 Task: 2. Networking: Reference :- Search for professionals in your industry and send connection requests with personalized messages. Join relevant LinkedIn groups and actively participate in discussions by sharing valuable insights or asking thoughtful questions. Reach out to professionals in your network and schedule informational interviews to expand your connections and gain industry insights.
Action: Mouse moved to (316, 71)
Screenshot: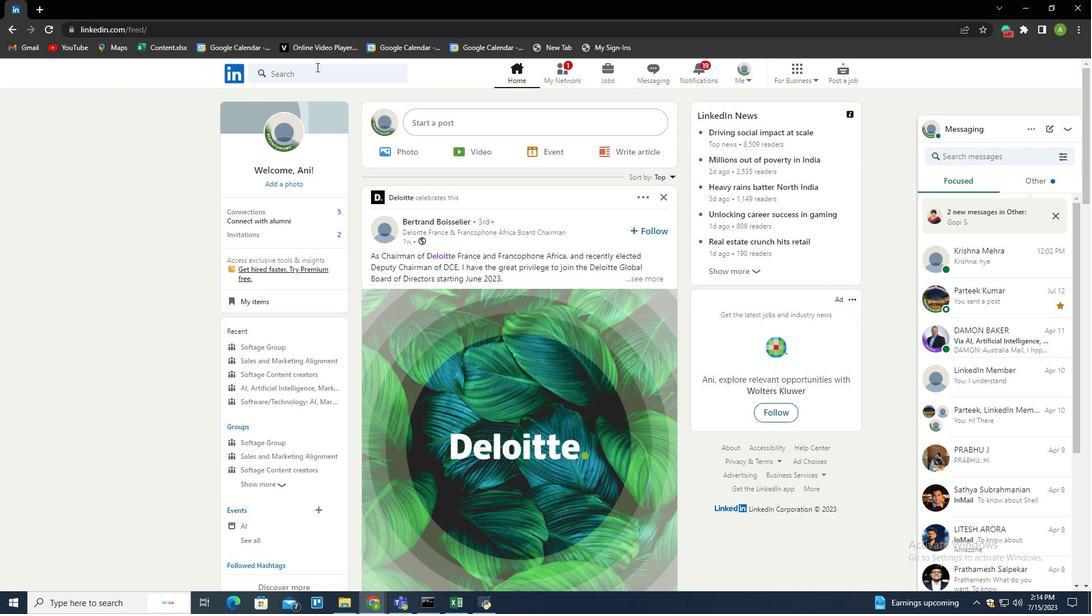 
Action: Mouse pressed left at (316, 71)
Screenshot: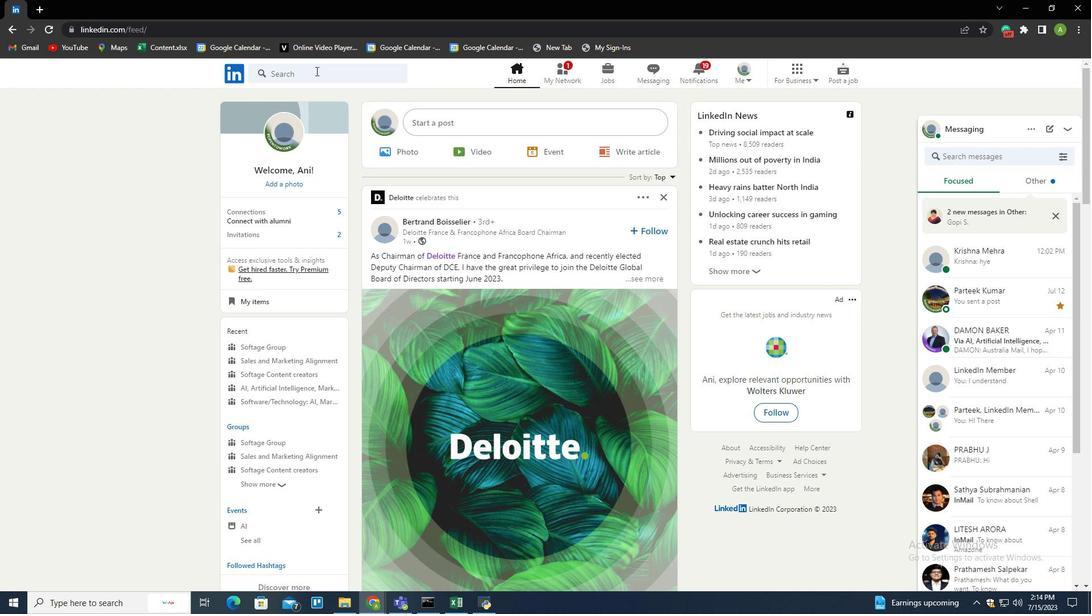 
Action: Mouse moved to (369, 126)
Screenshot: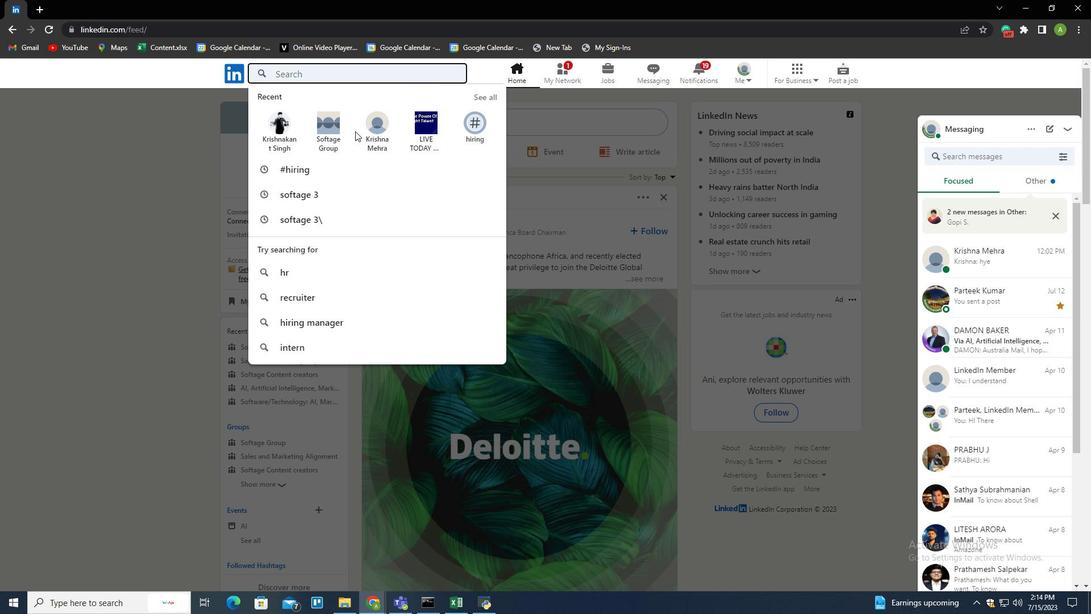 
Action: Mouse pressed left at (369, 126)
Screenshot: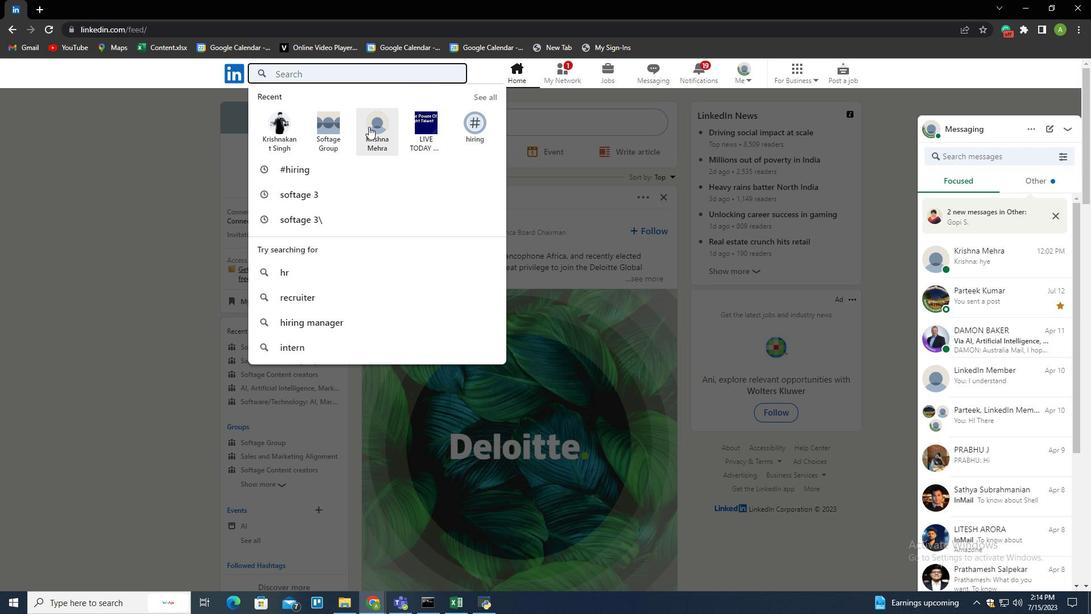 
Action: Mouse moved to (389, 317)
Screenshot: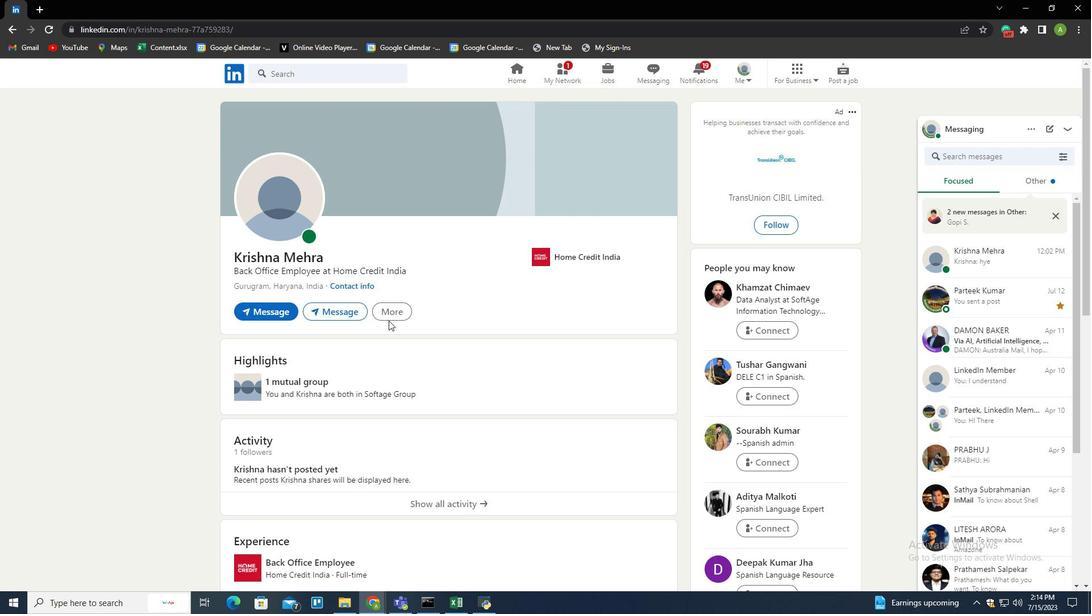 
Action: Mouse pressed left at (389, 317)
Screenshot: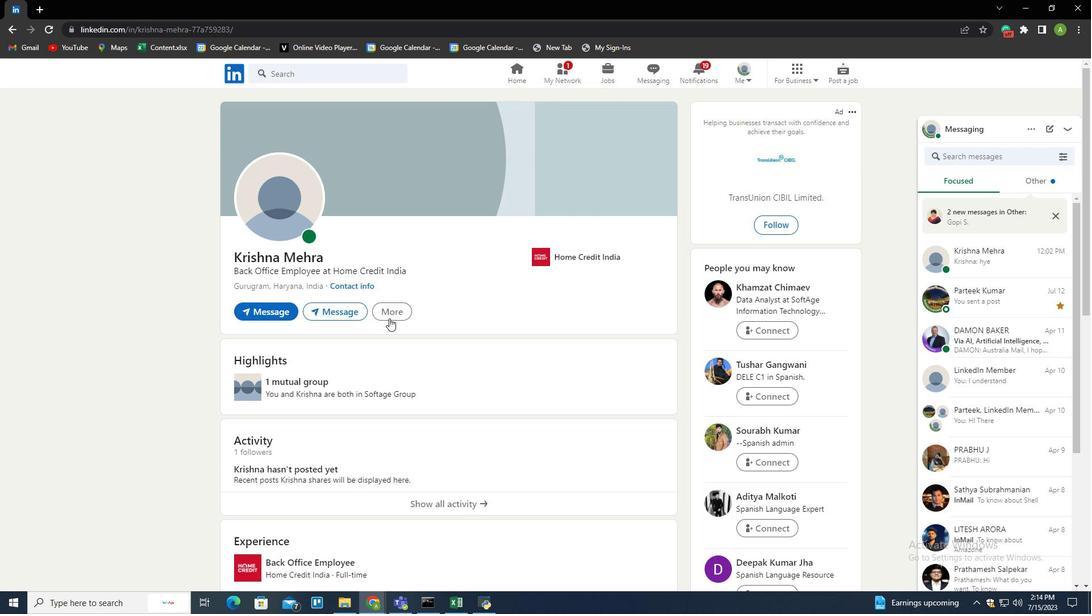 
Action: Mouse moved to (394, 309)
Screenshot: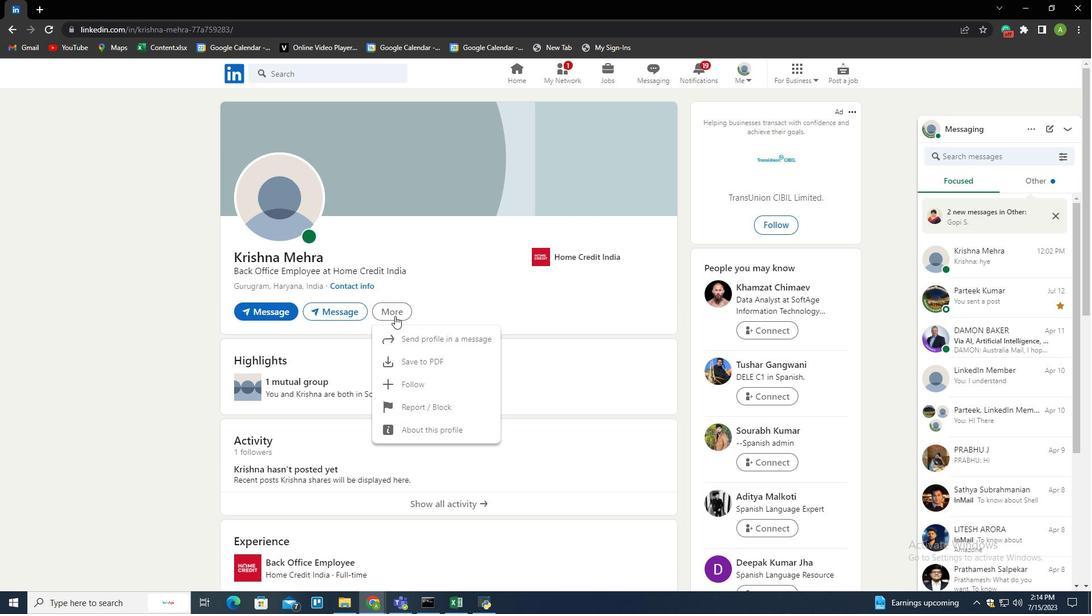 
Action: Mouse pressed left at (394, 309)
Screenshot: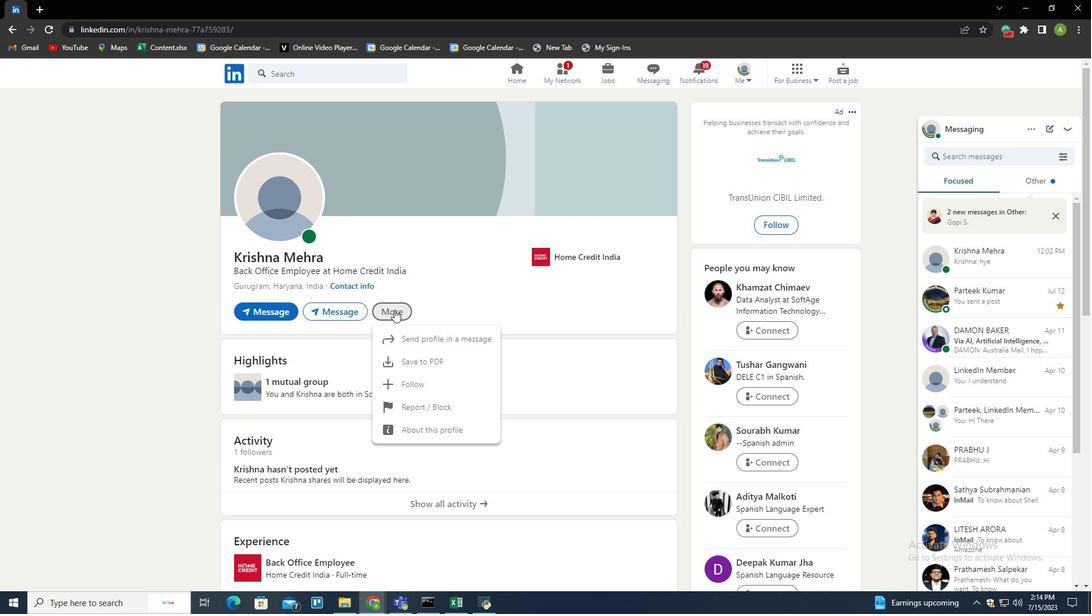 
Action: Mouse pressed left at (394, 309)
Screenshot: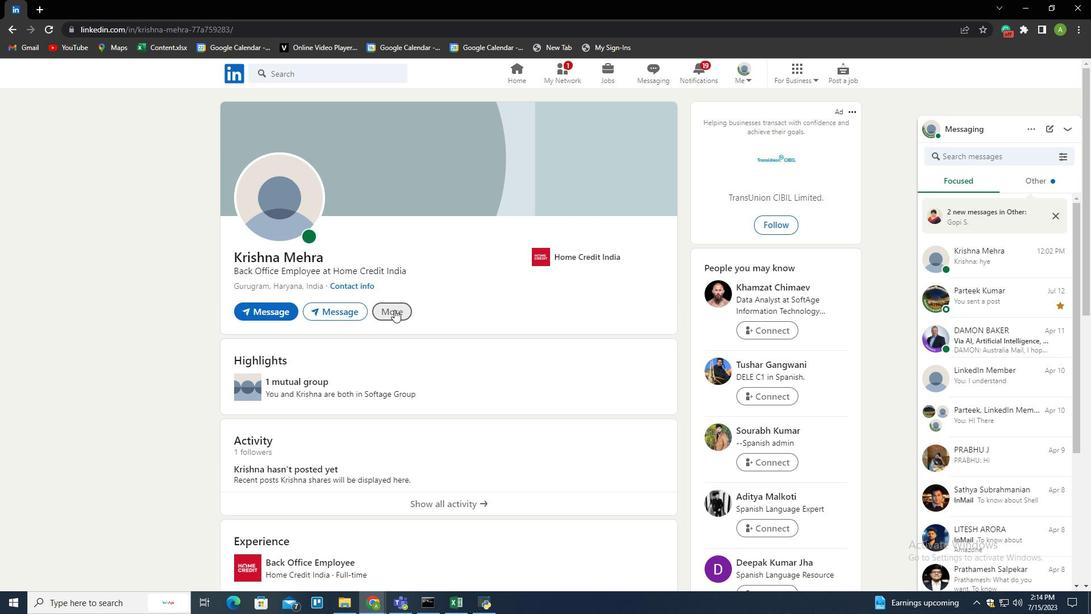 
Action: Mouse moved to (396, 387)
Screenshot: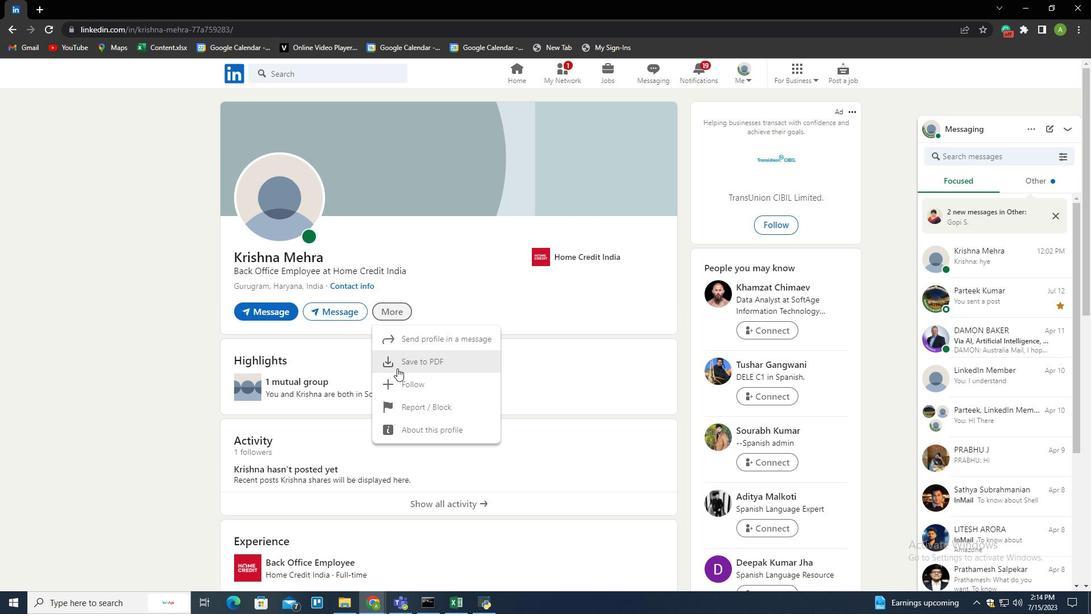 
Action: Mouse pressed left at (396, 387)
Screenshot: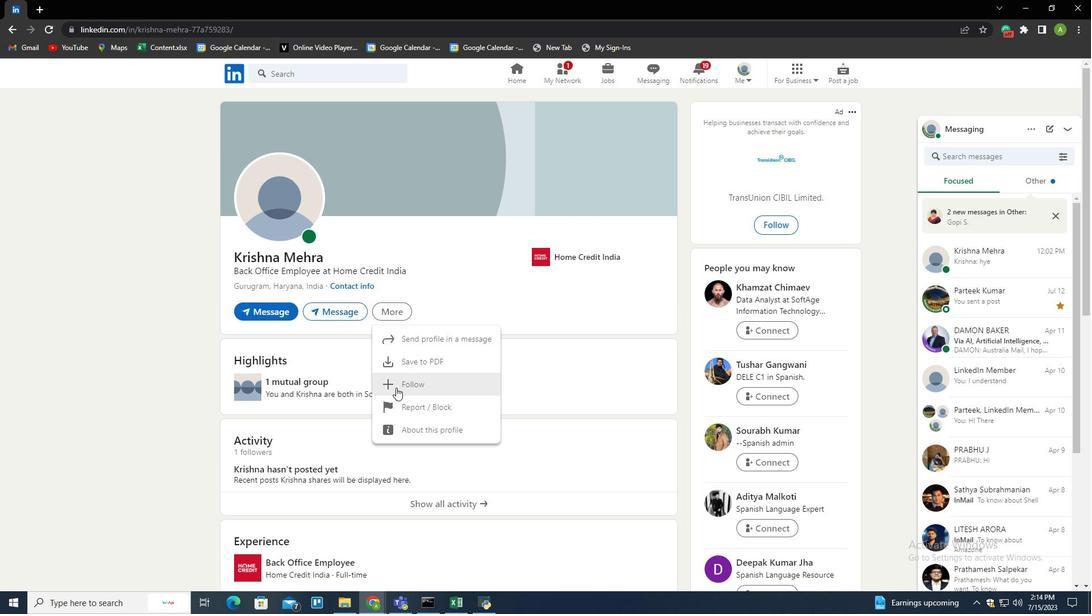 
Action: Mouse moved to (334, 316)
Screenshot: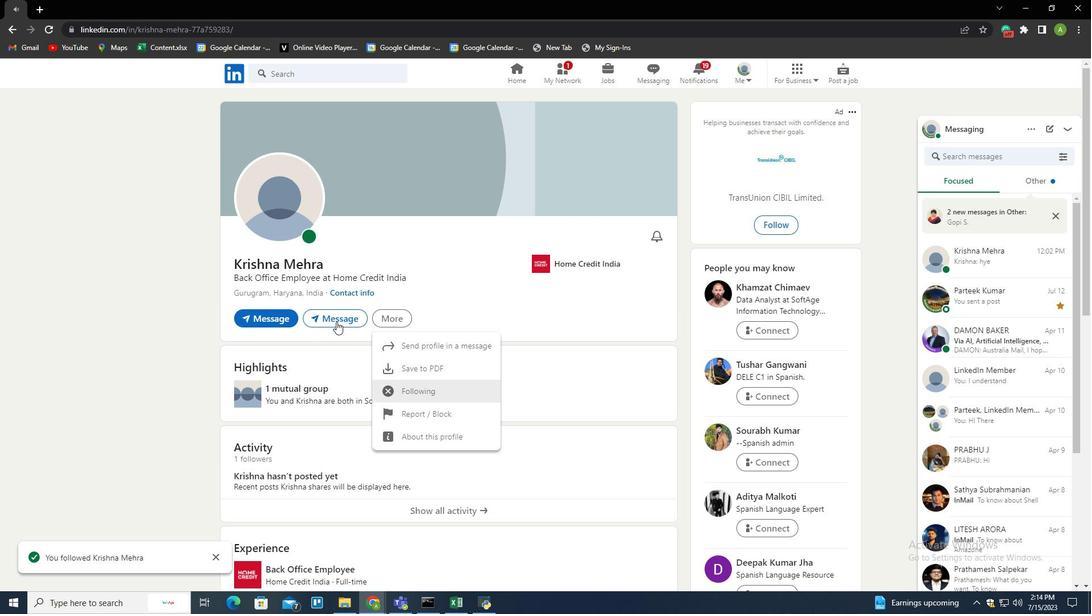 
Action: Mouse pressed left at (334, 316)
Screenshot: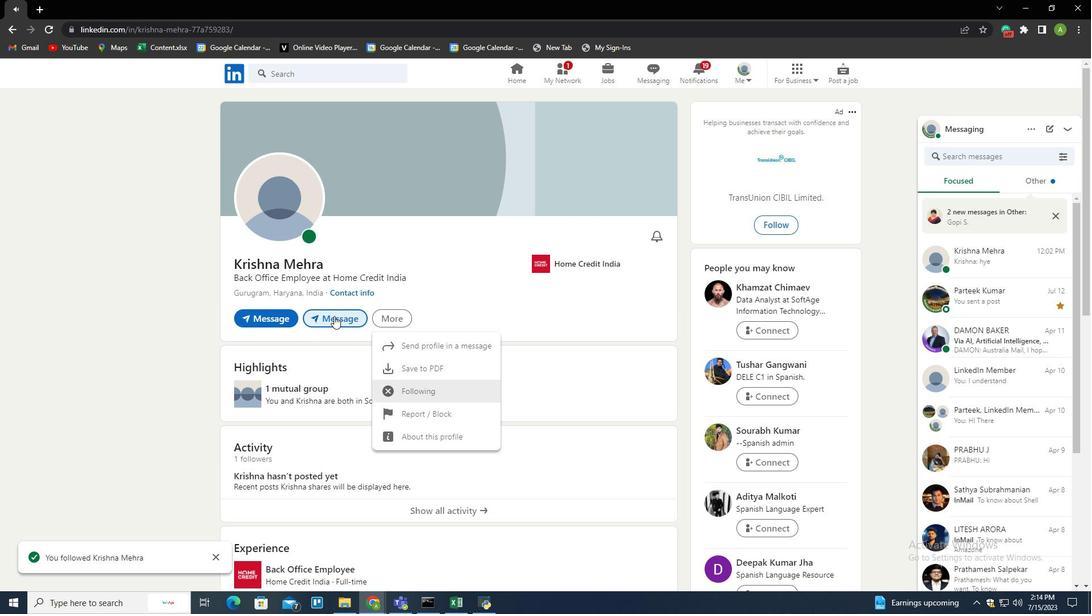 
Action: Mouse moved to (876, 372)
Screenshot: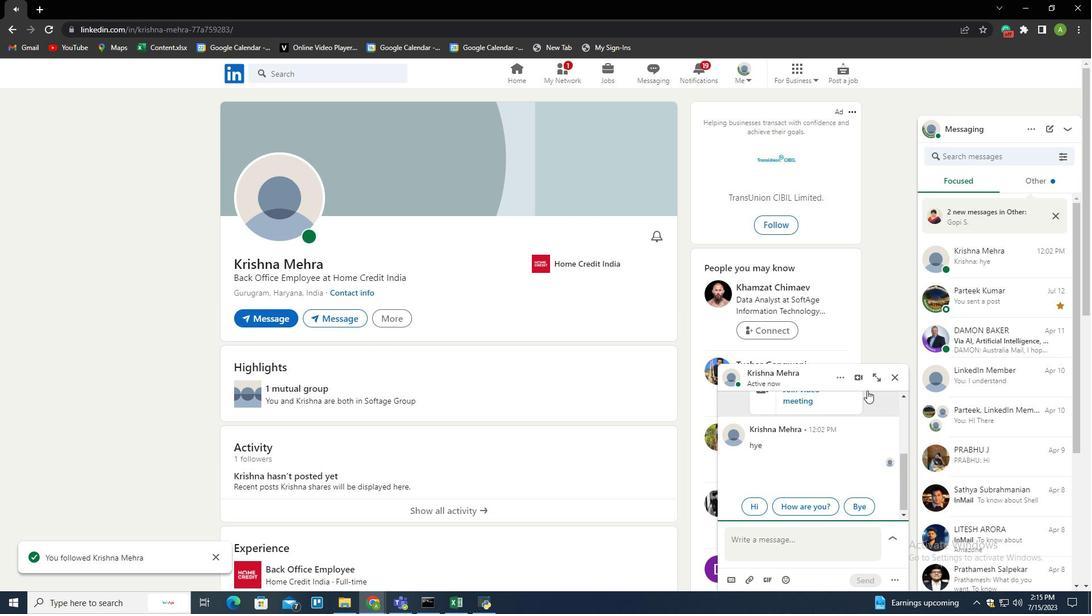 
Action: Mouse pressed left at (876, 372)
Screenshot: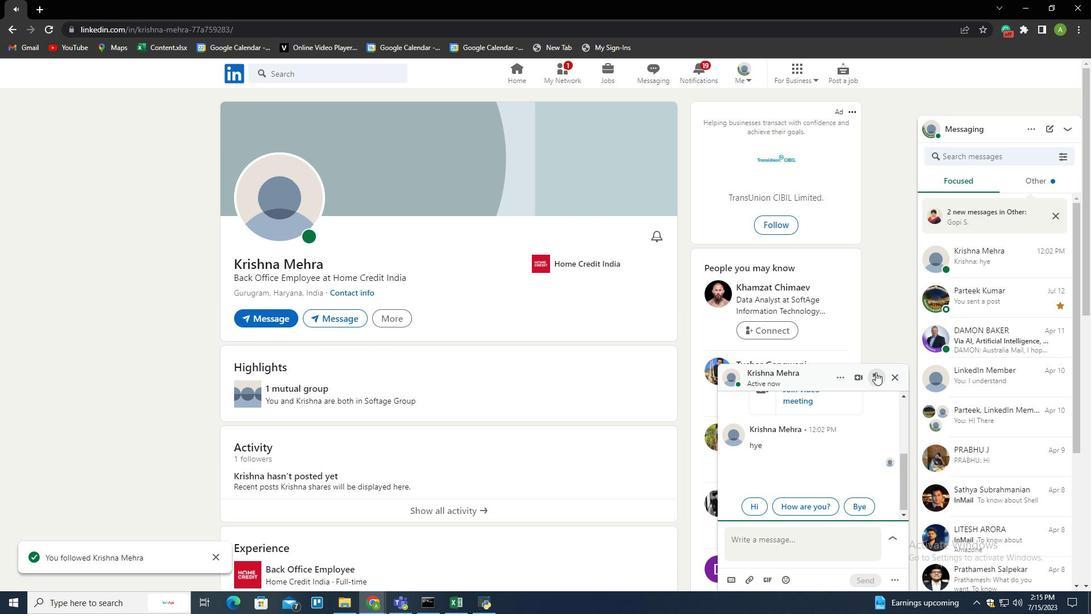 
Action: Mouse moved to (669, 522)
Screenshot: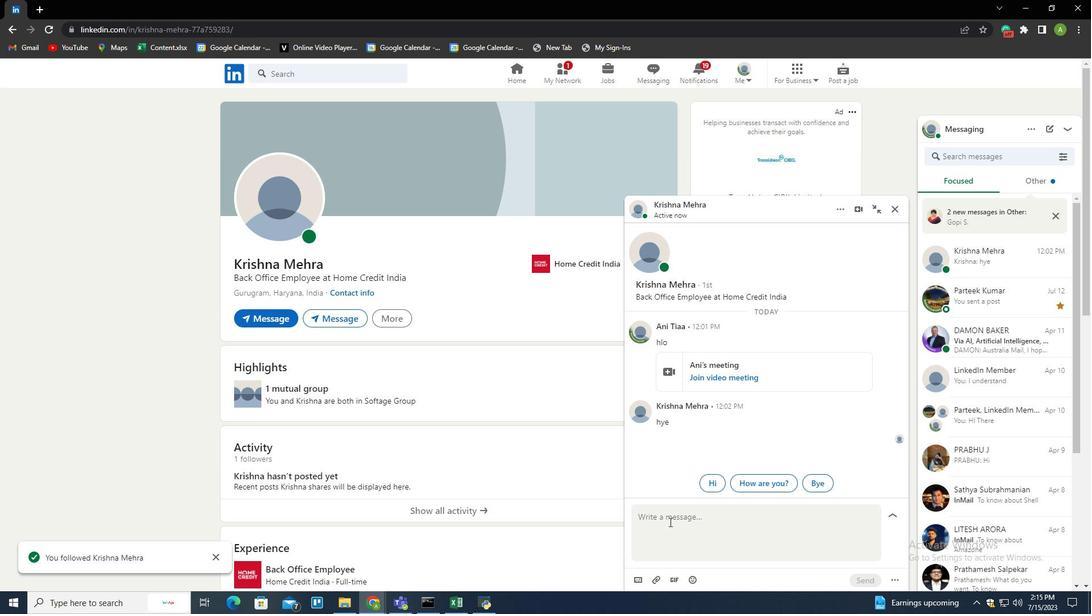 
Action: Mouse pressed left at (669, 522)
Screenshot: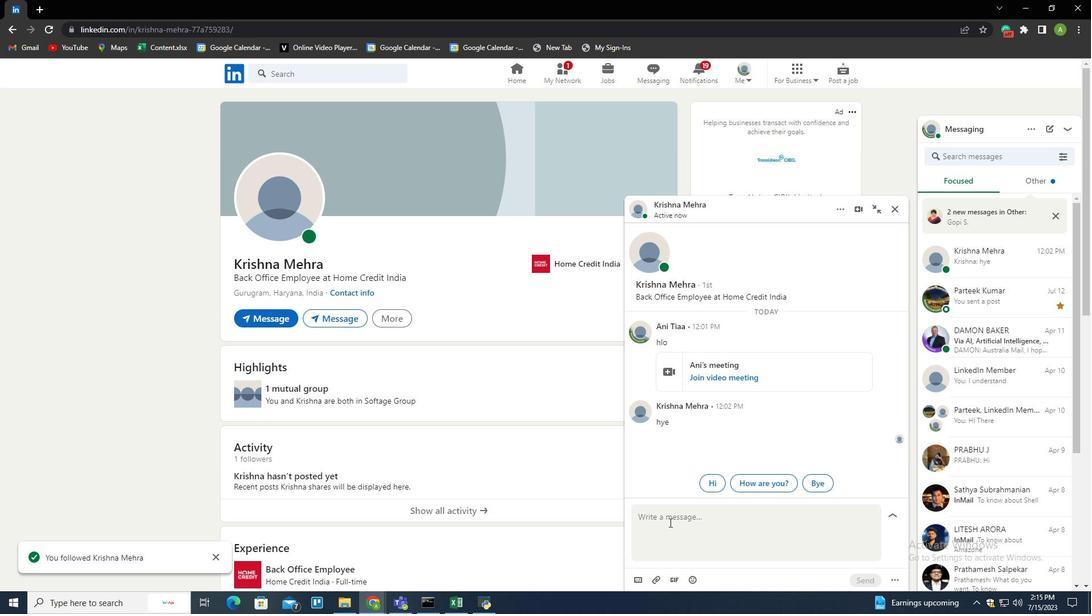 
Action: Mouse moved to (595, 470)
Screenshot: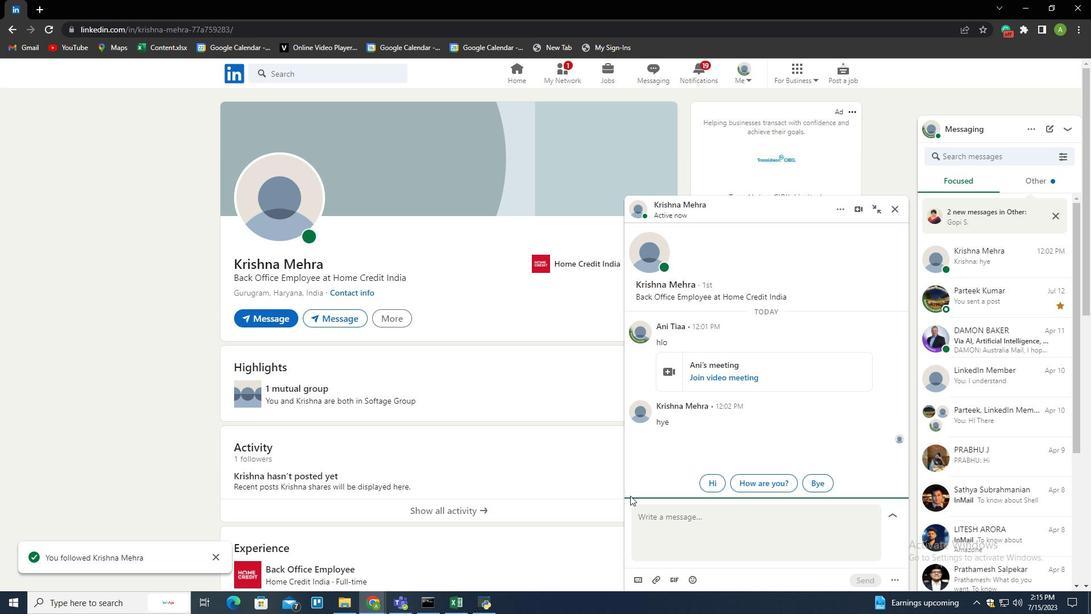 
Action: Key pressed <Key.shift>Hi
Screenshot: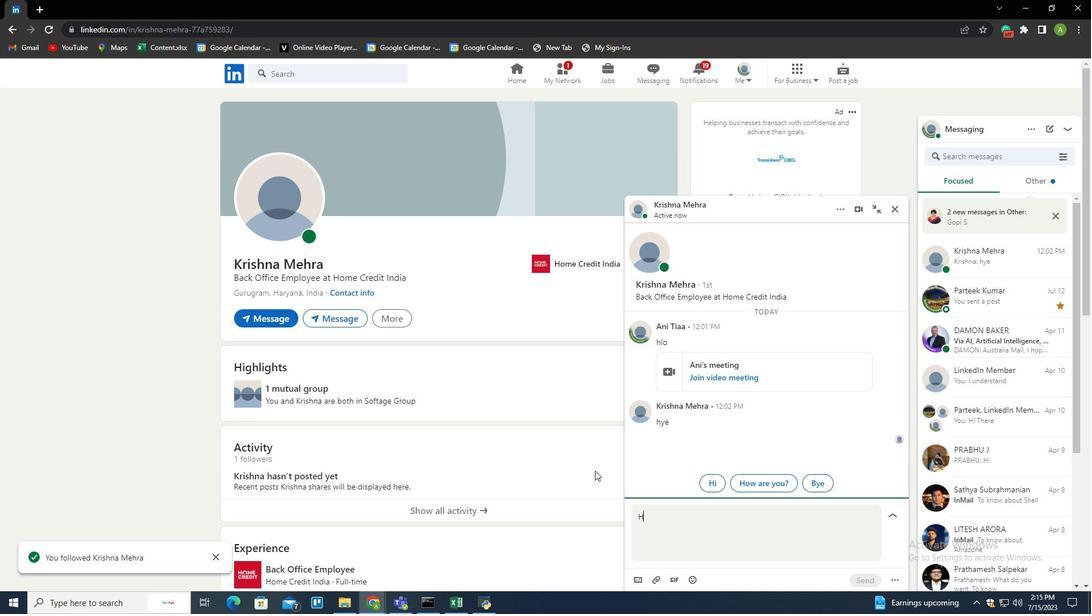 
Action: Mouse moved to (594, 470)
Screenshot: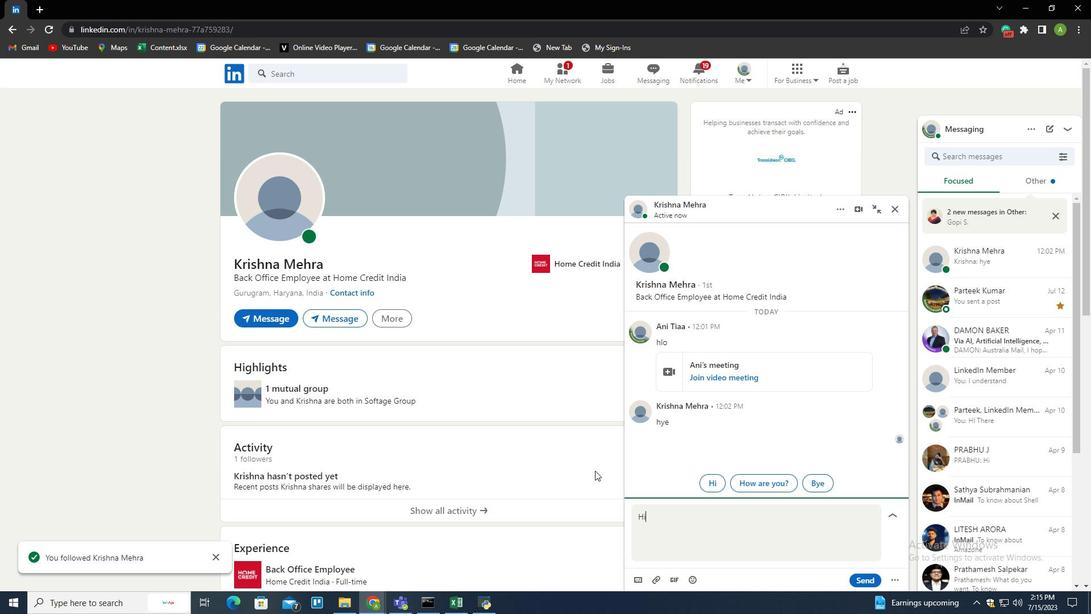 
Action: Key pressed ,<Key.enter>i<Key.space><Key.backspace><Key.backspace><Key.shift>I<Key.space>see<Key.space>your<Key.space><Key.shift>Profile<Key.space>you<Key.space>are<Key.space>working<Key.space>
Screenshot: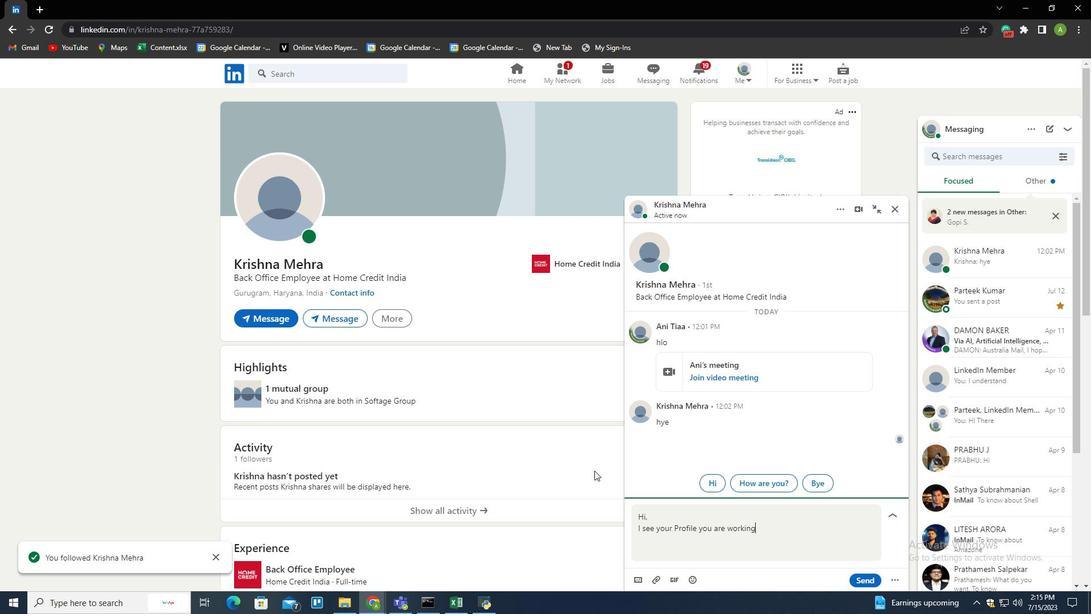 
Action: Mouse moved to (594, 470)
Screenshot: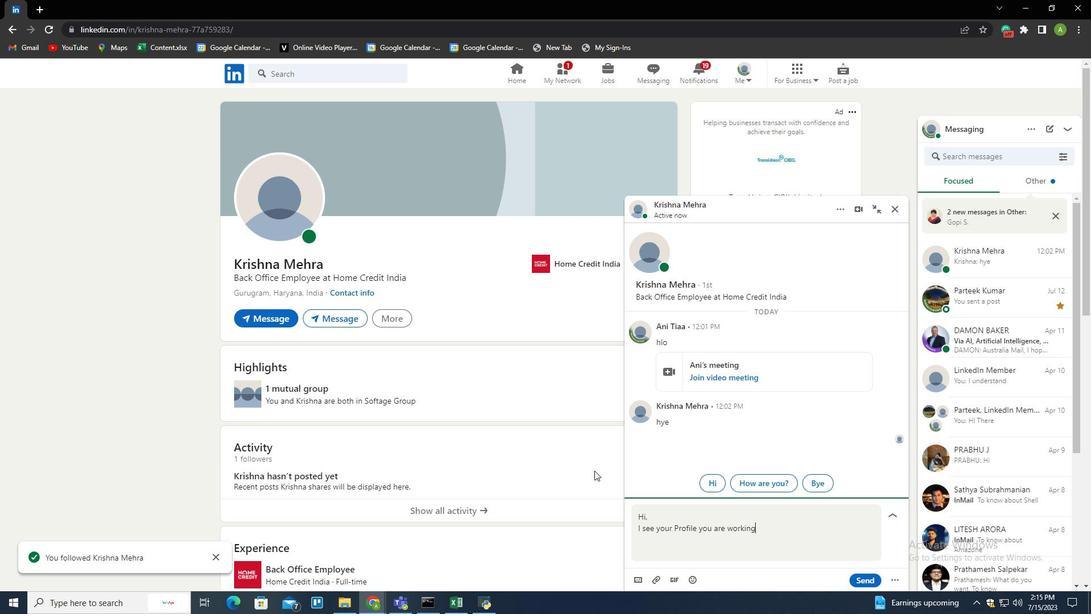 
Action: Key pressed in<Key.space>same<Key.space>industry<Key.space>so<Key.space>i<Key.space>reconn<Key.backspace><Key.backspace><Key.backspace><Key.backspace><Key.backspace><Key.backspace><Key.backspace><Key.backspace><Key.shift>I<Key.space>connect<Key.space>to<Key.space>you<Key.space>this<Key.space>profile<Key.space>for<Key.space>some<Key.space>more<Key.space>refe<Key.backspace>erence<Key.space>for<Key.space>sales<Key.space>and<Key.space>marketing<Key.space>joi<Key.backspace>bs.
Screenshot: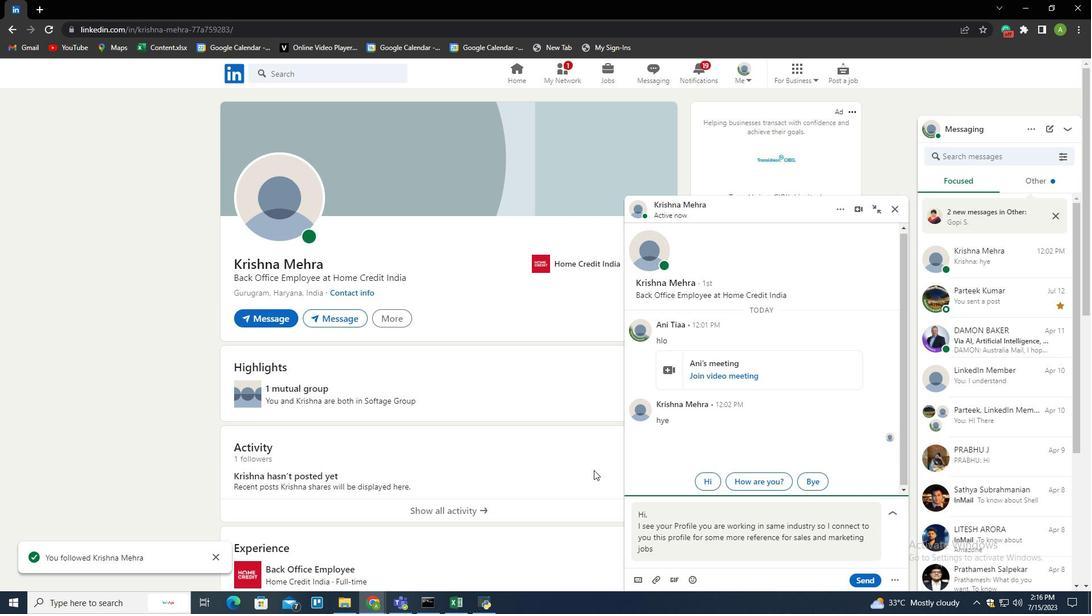 
Action: Mouse moved to (865, 578)
Screenshot: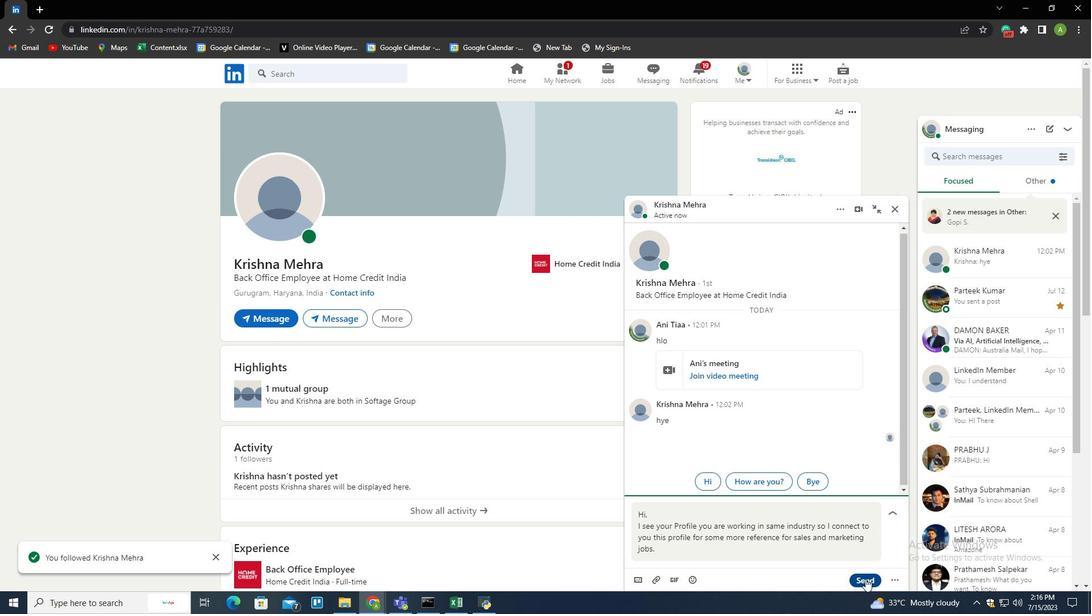 
Action: Mouse pressed left at (865, 578)
Screenshot: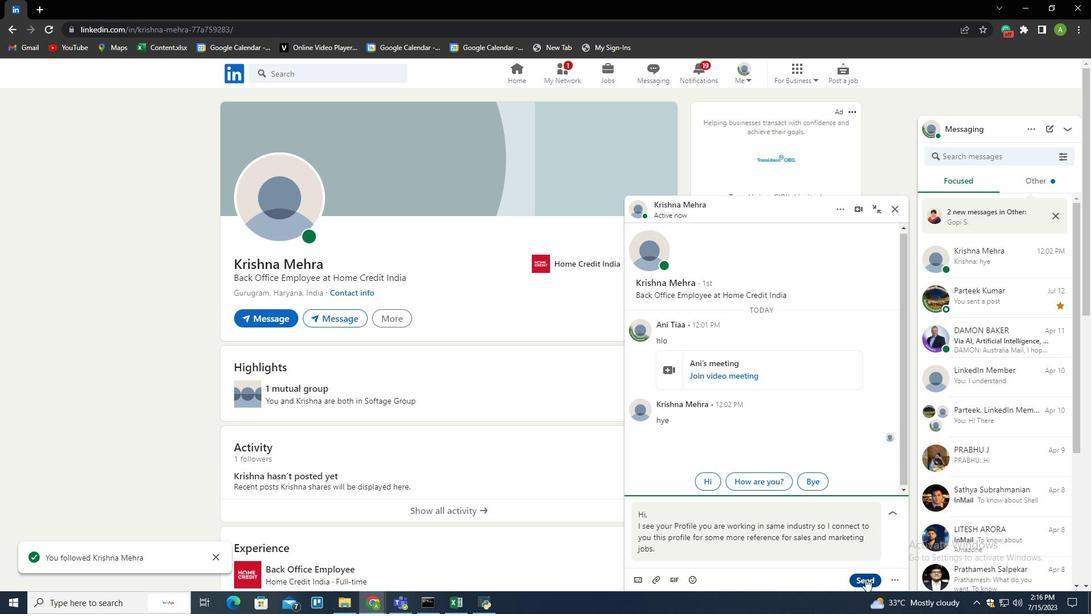 
Action: Mouse moved to (895, 212)
Screenshot: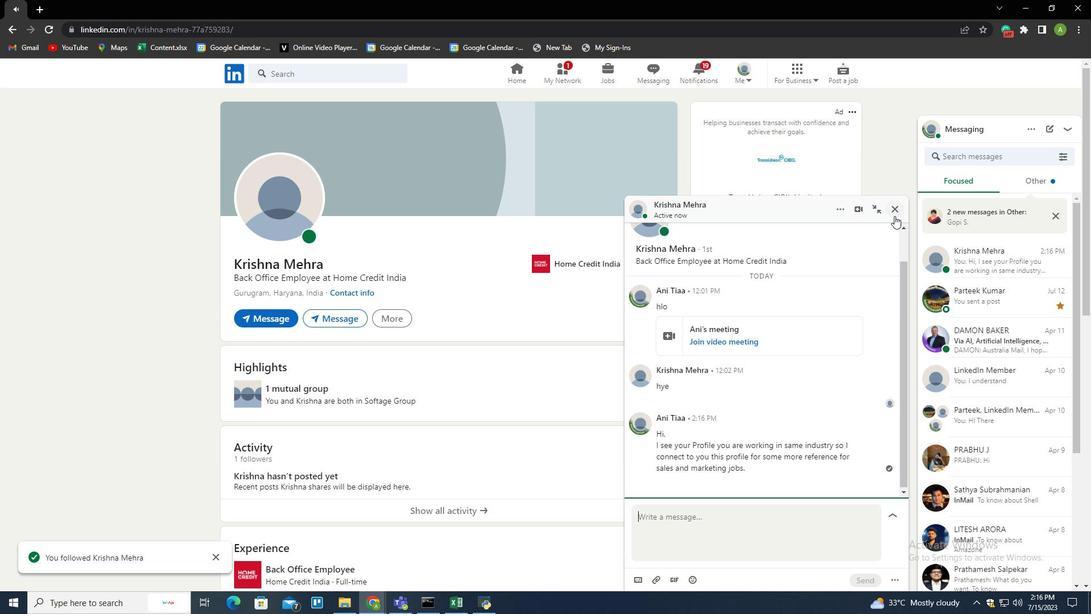 
Action: Mouse pressed left at (895, 212)
Screenshot: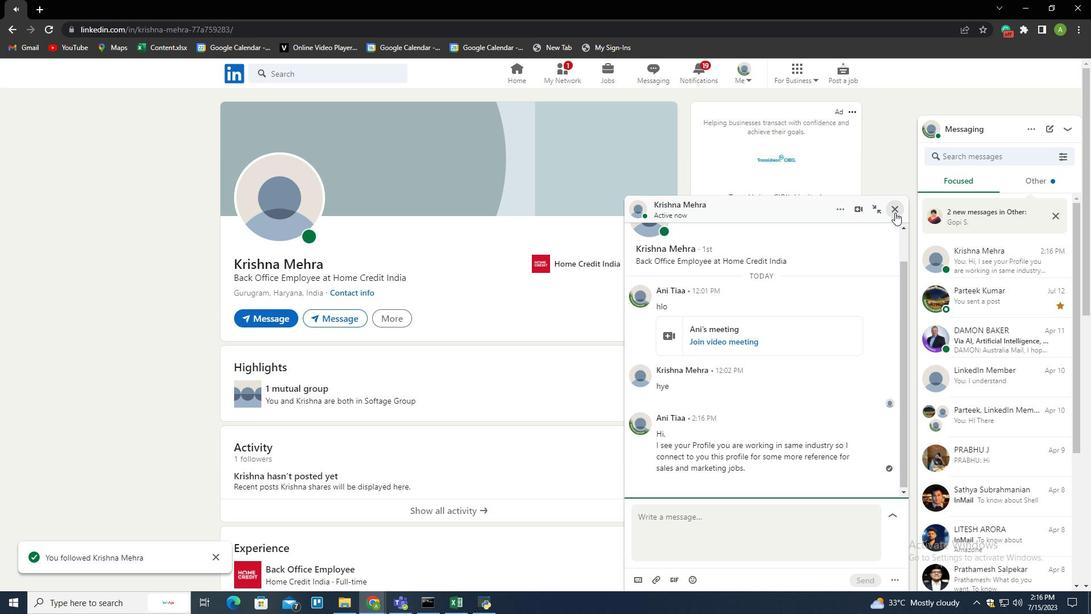 
Action: Mouse moved to (395, 68)
Screenshot: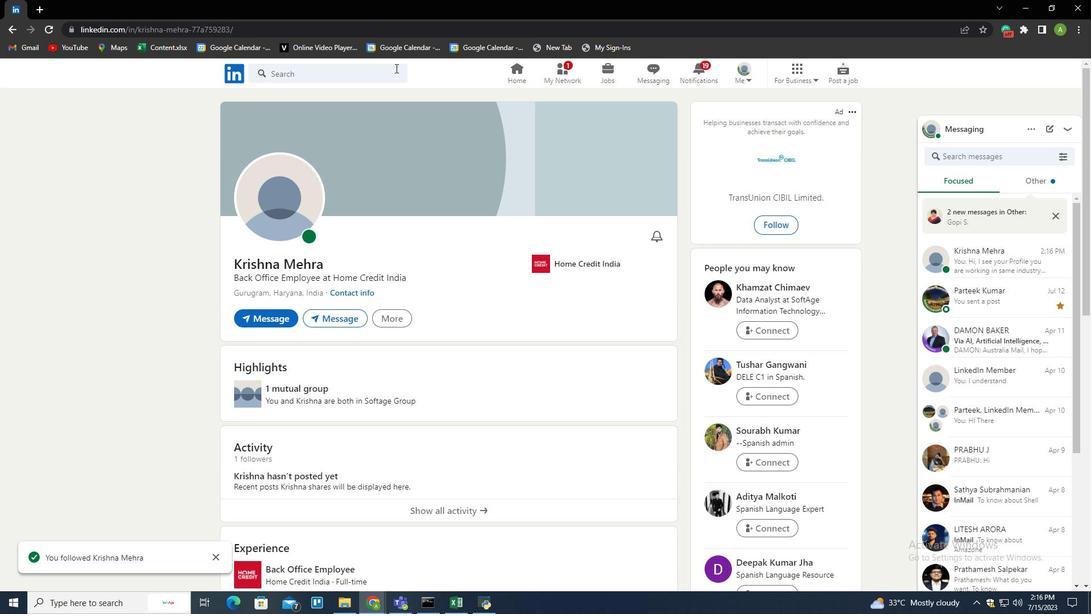 
Action: Mouse pressed left at (395, 68)
Screenshot: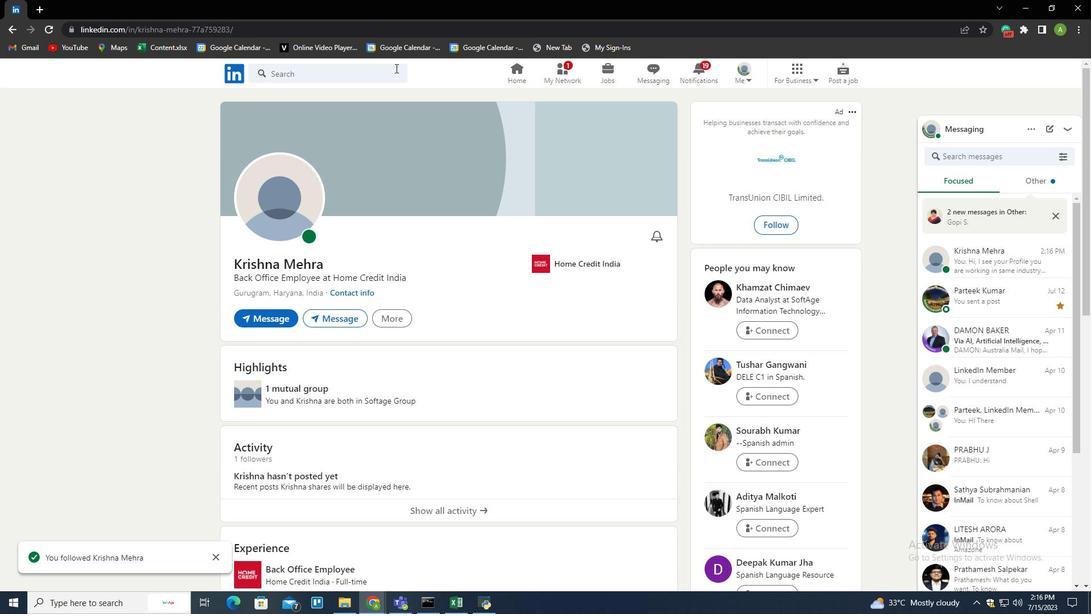 
Action: Key pressed <Key.shift>Softage
Screenshot: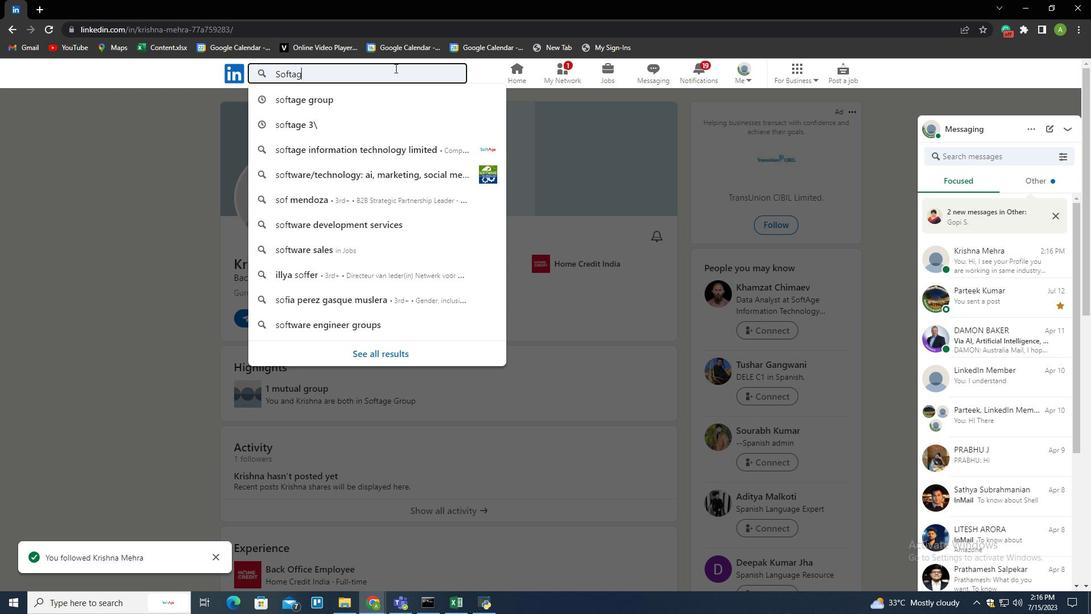 
Action: Mouse moved to (328, 94)
Screenshot: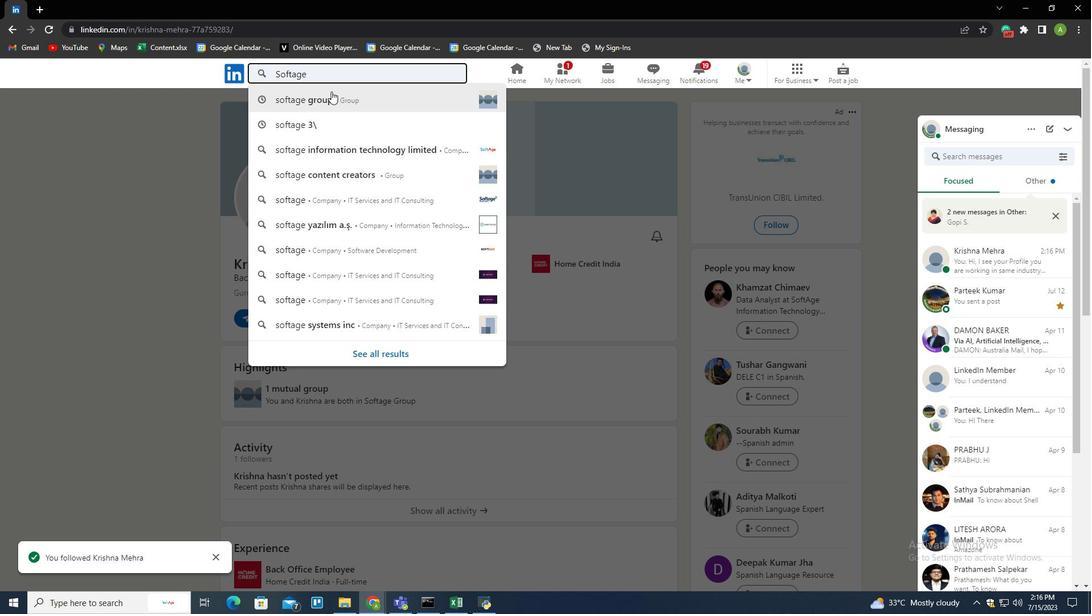 
Action: Mouse pressed left at (328, 94)
Screenshot: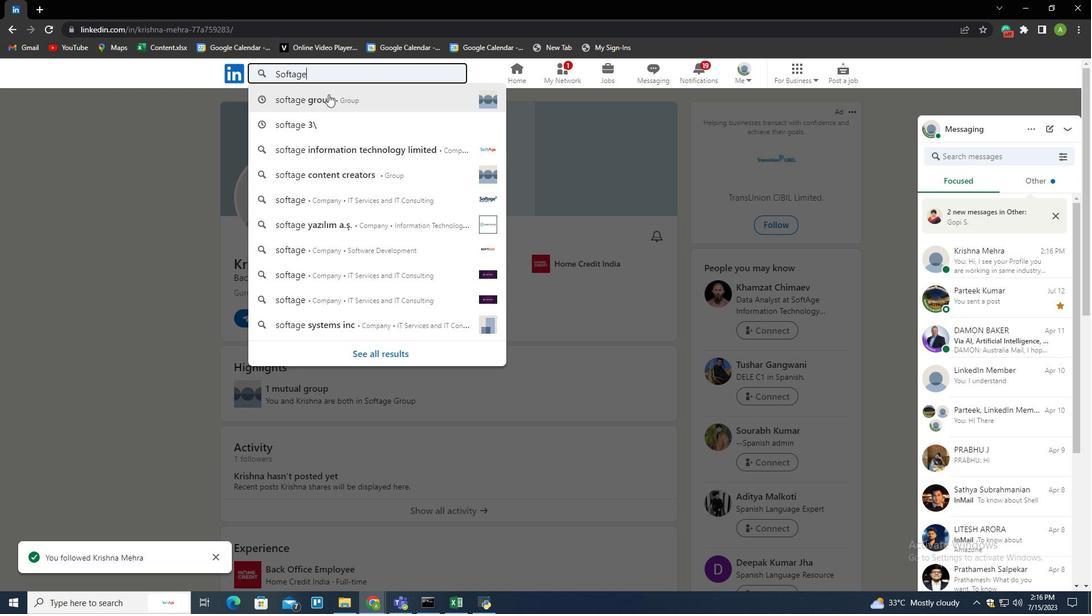 
Action: Mouse moved to (434, 173)
Screenshot: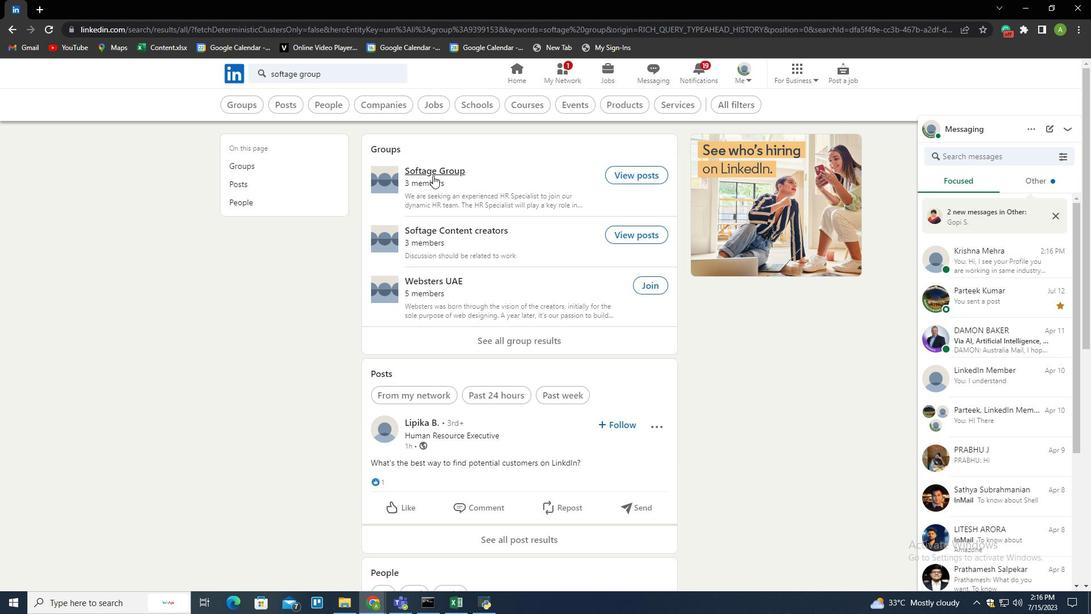 
Action: Mouse pressed left at (434, 173)
Screenshot: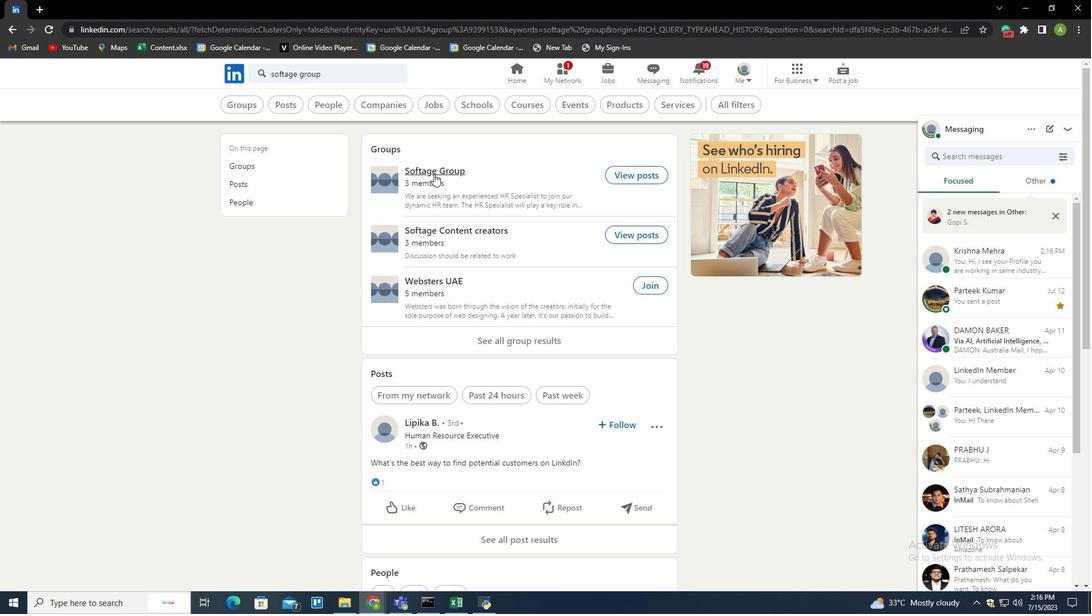 
Action: Mouse moved to (441, 275)
Screenshot: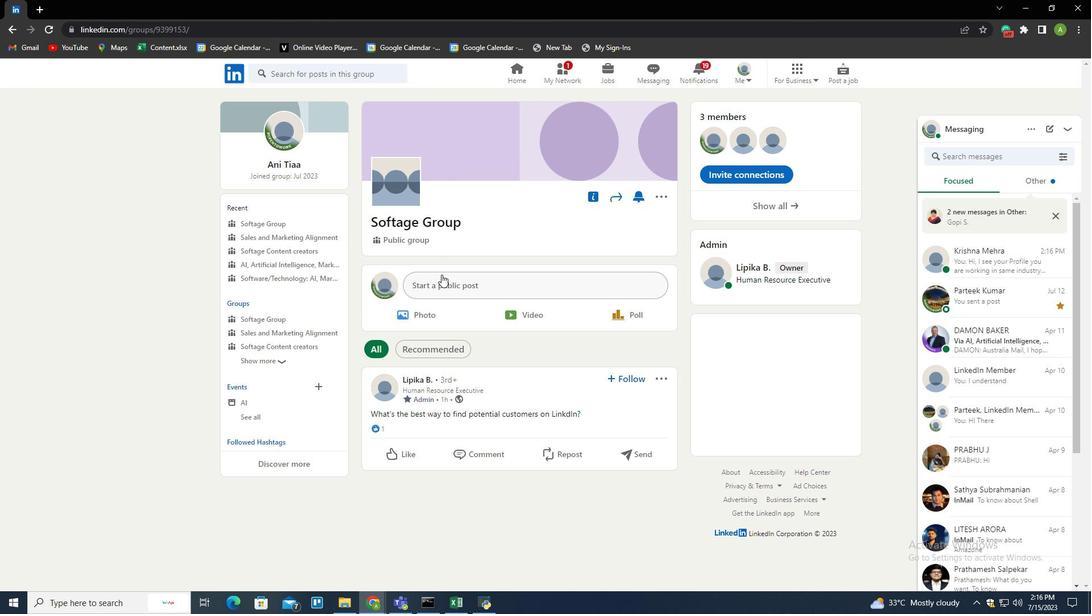 
Action: Mouse pressed left at (441, 275)
Screenshot: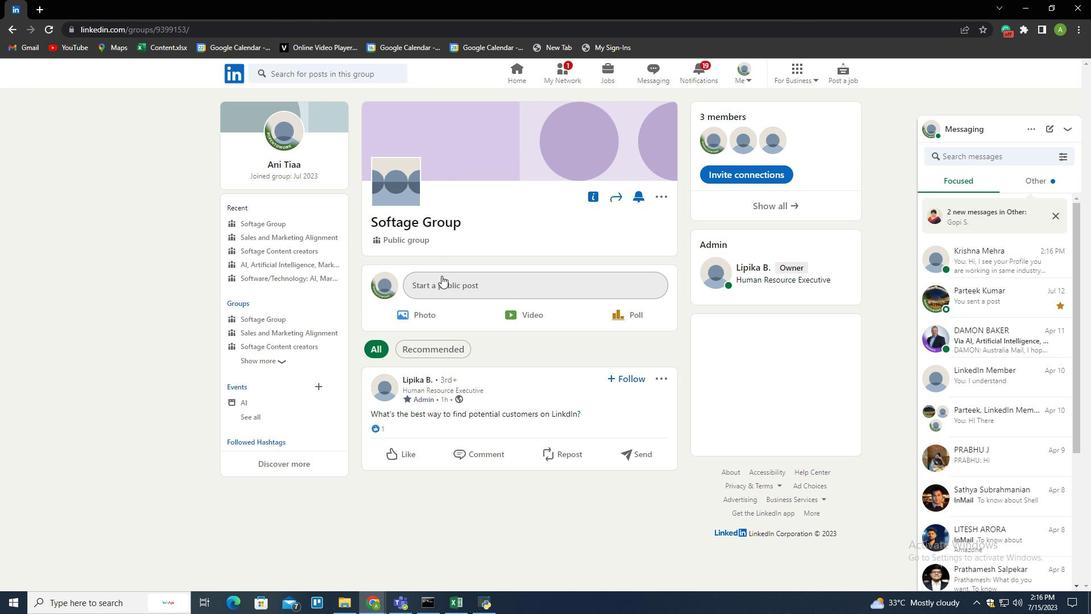 
Action: Mouse moved to (382, 145)
Screenshot: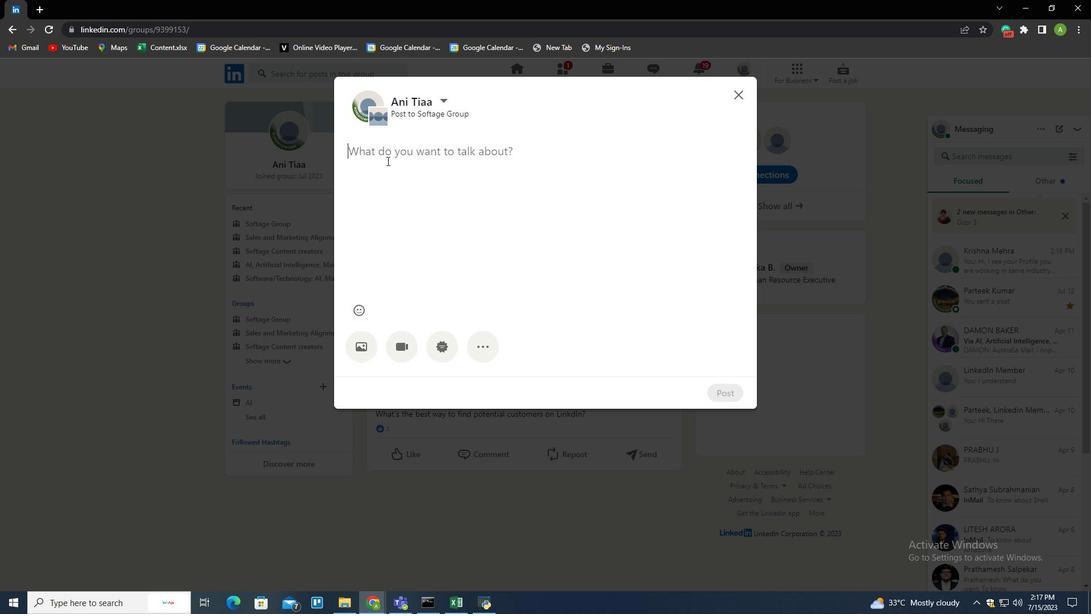 
Action: Mouse pressed left at (382, 145)
Screenshot: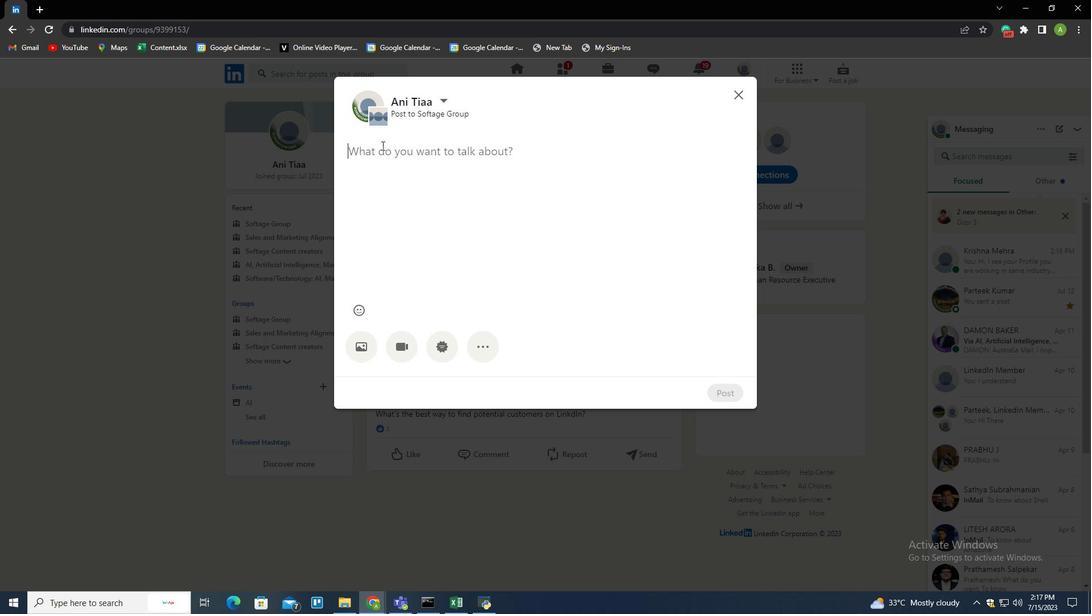
Action: Key pressed <Key.shift><Key.shift><Key.shift>How<Key.space>to<Key.space>increase<Key.space>sales<Key.space>in<Key.space><Key.shift><Key.shift><Key.shift>industry<Key.space>area.
Screenshot: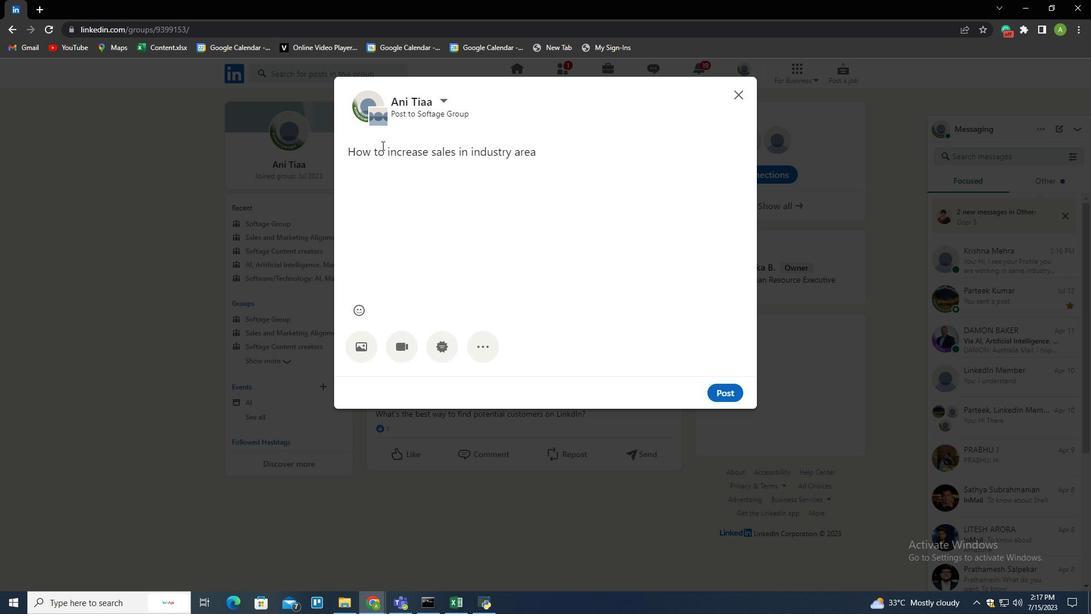 
Action: Mouse moved to (727, 388)
Screenshot: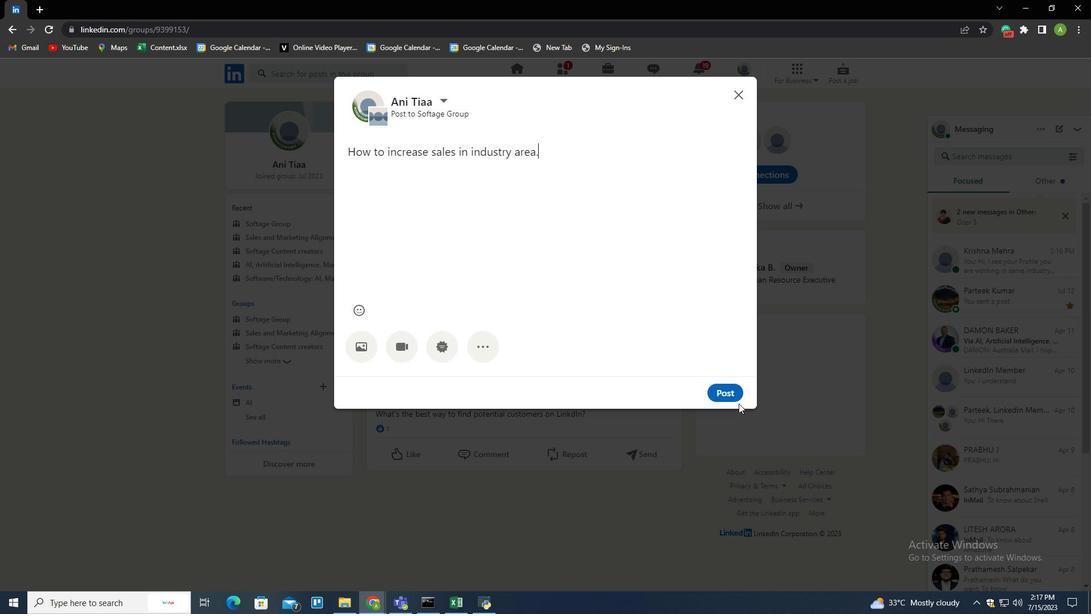 
Action: Mouse pressed left at (727, 388)
Screenshot: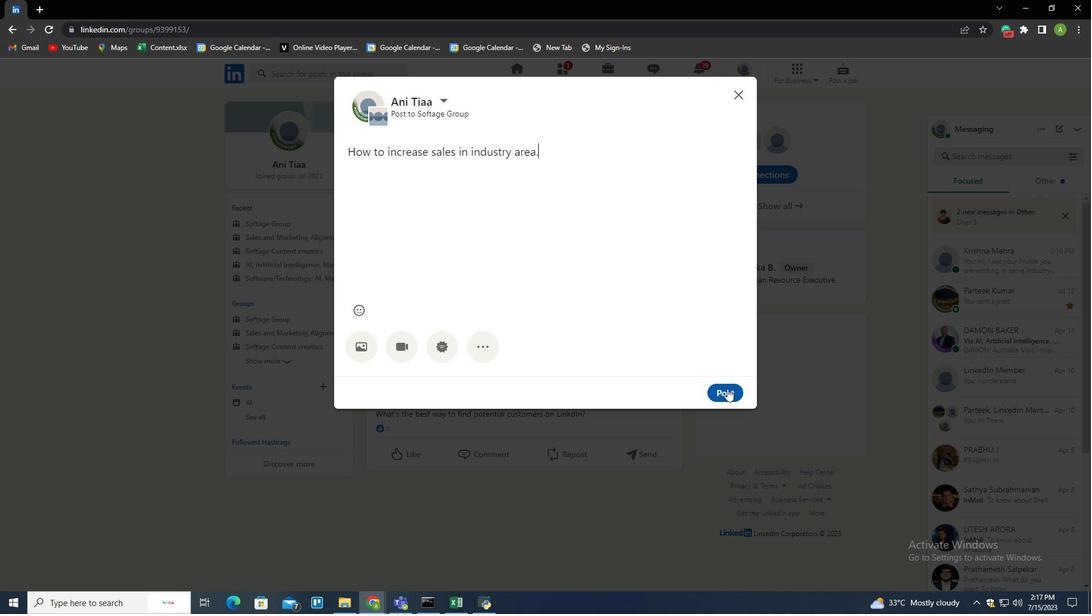 
Action: Mouse moved to (318, 383)
Screenshot: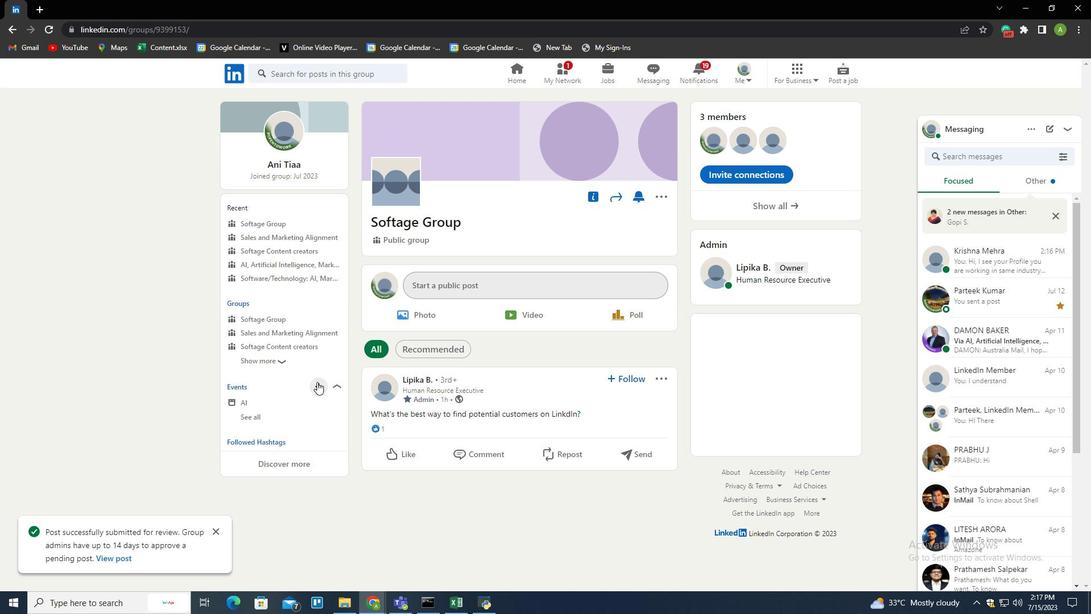 
Action: Mouse pressed left at (318, 383)
Screenshot: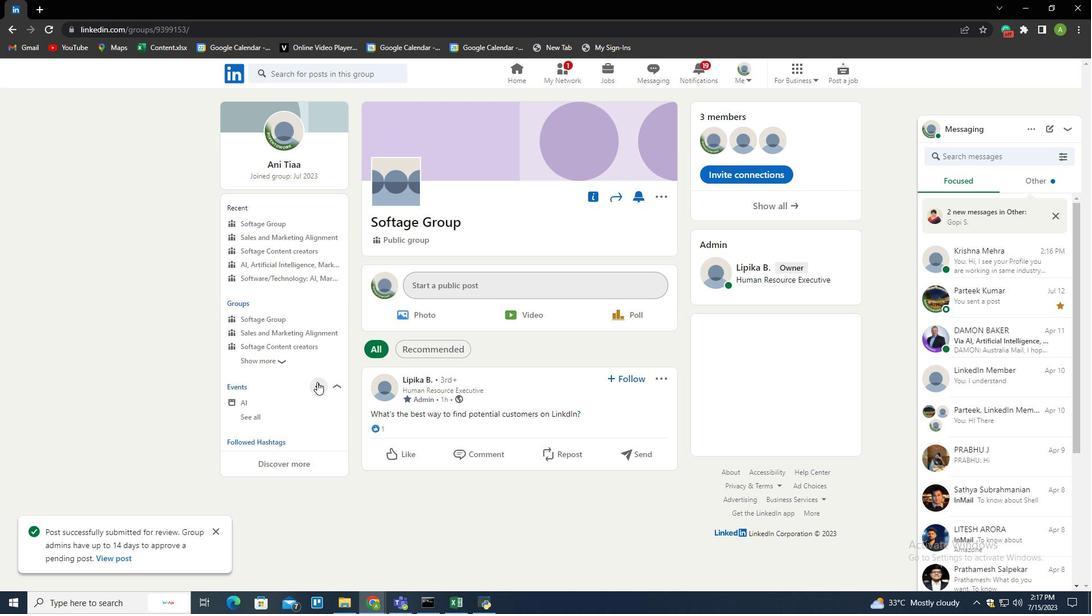 
Action: Mouse moved to (425, 399)
Screenshot: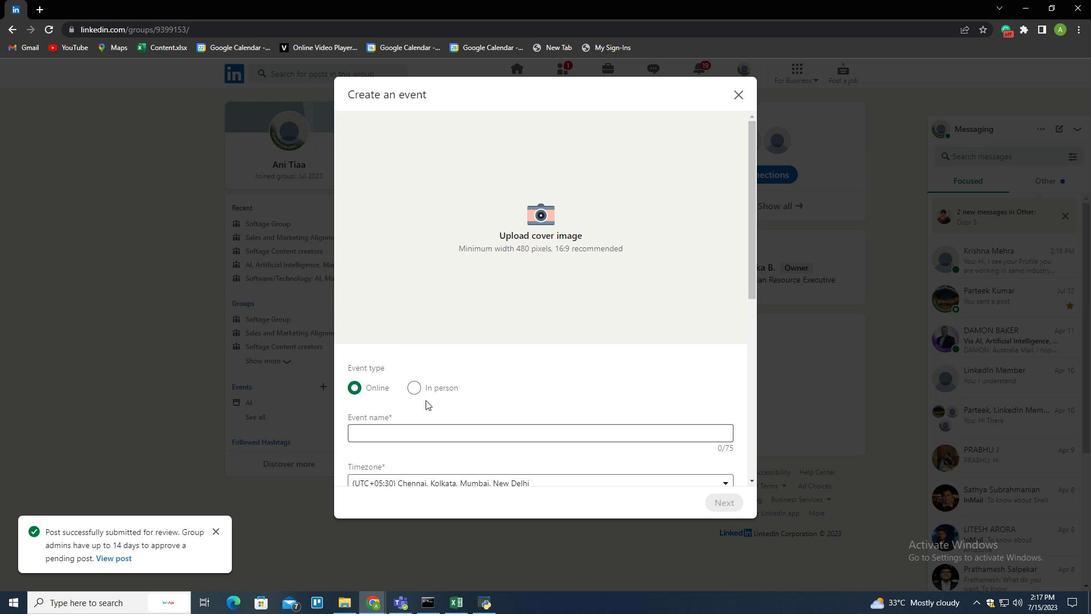 
Action: Mouse scrolled (425, 399) with delta (0, 0)
Screenshot: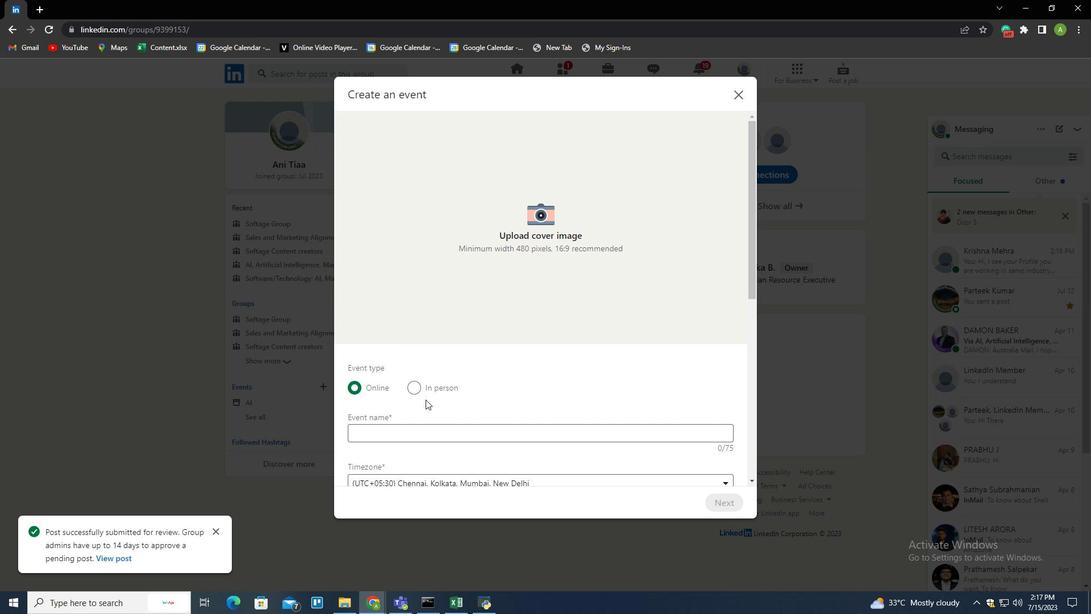 
Action: Mouse scrolled (425, 399) with delta (0, 0)
Screenshot: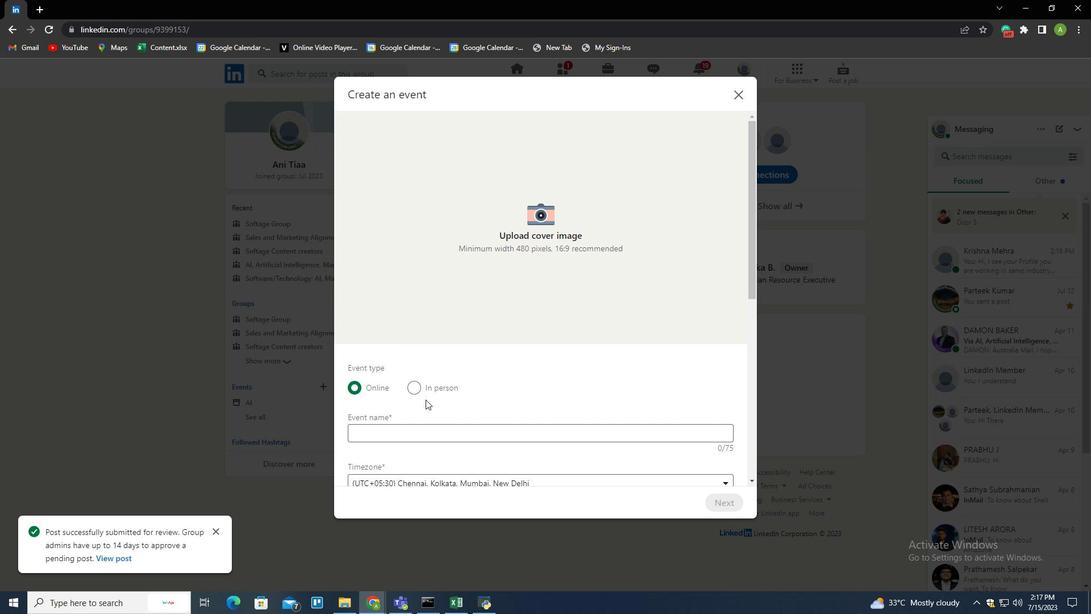 
Action: Mouse moved to (381, 321)
Screenshot: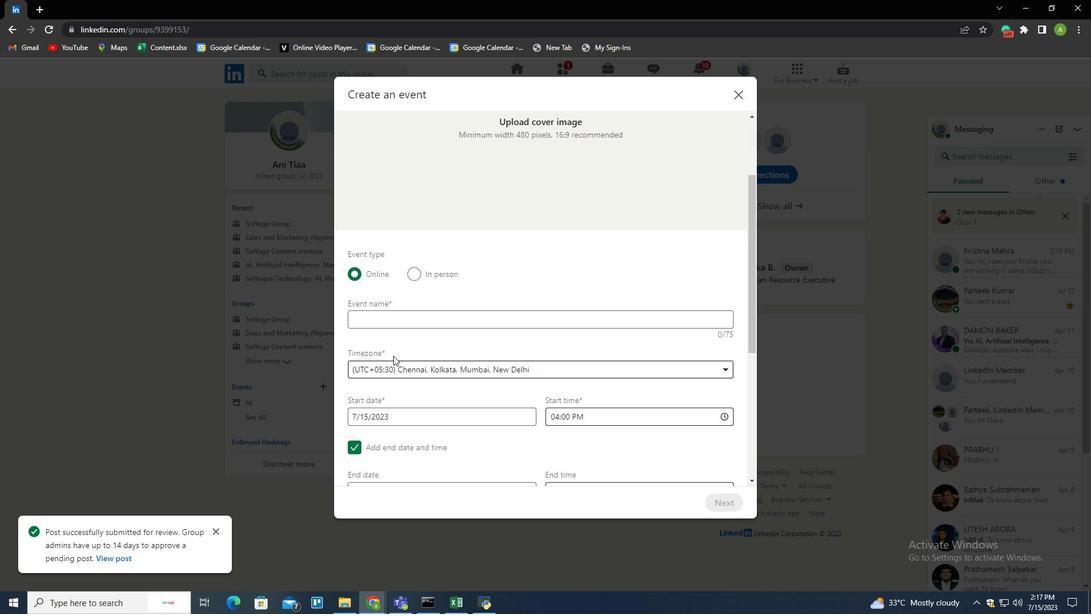 
Action: Mouse pressed left at (381, 321)
Screenshot: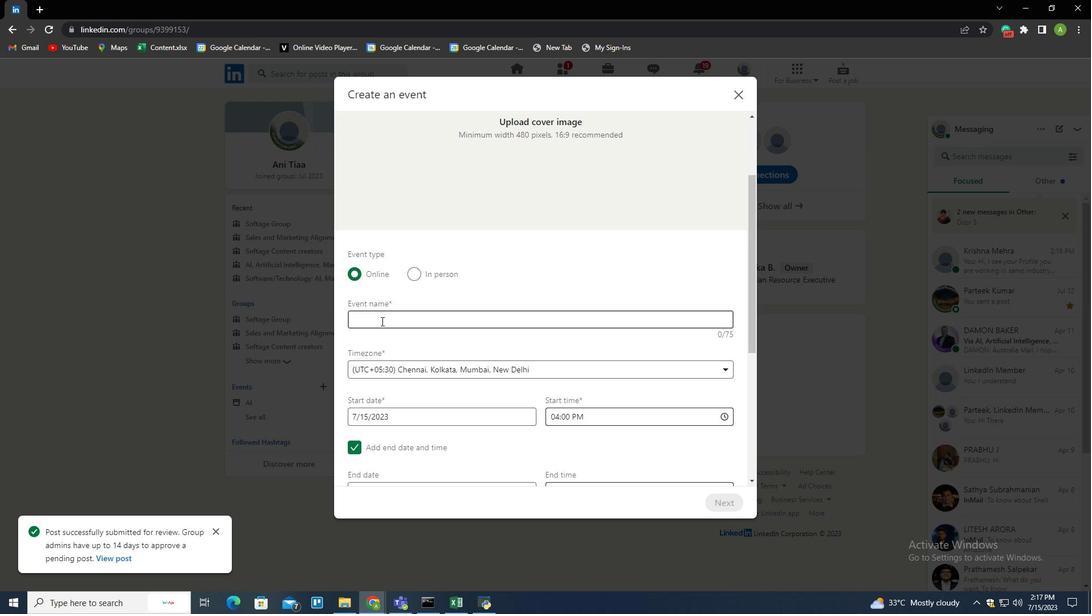 
Action: Mouse moved to (379, 319)
Screenshot: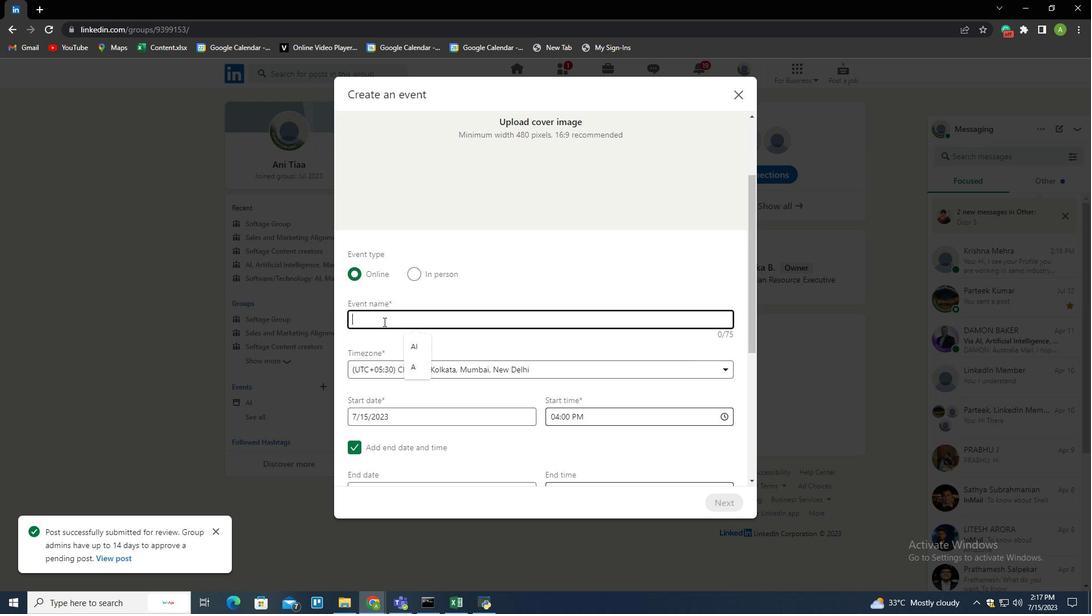 
Action: Key pressed <Key.shift>Interview
Screenshot: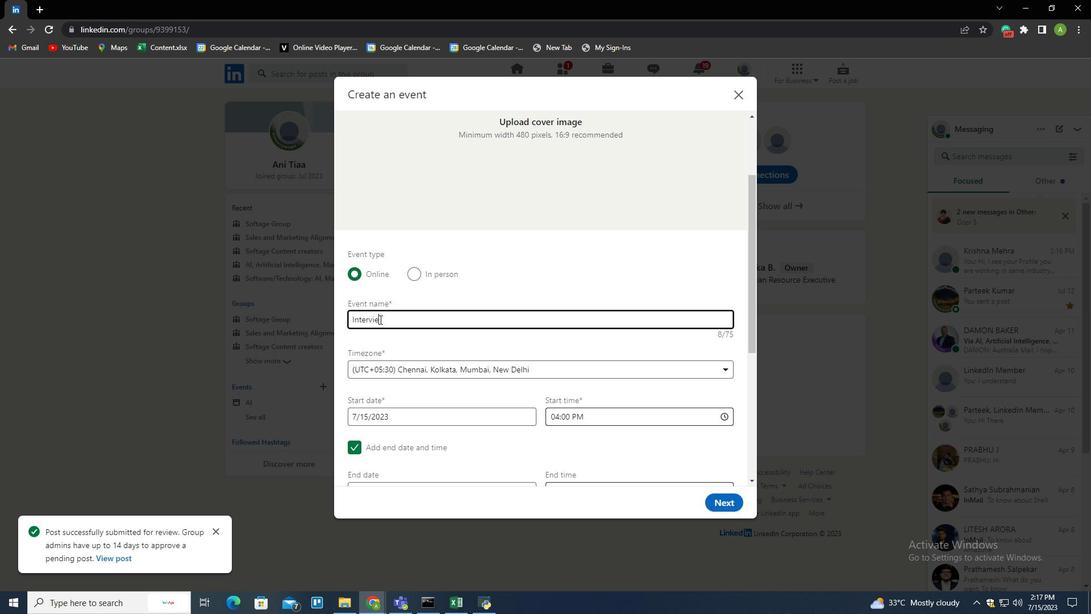 
Action: Mouse moved to (415, 363)
Screenshot: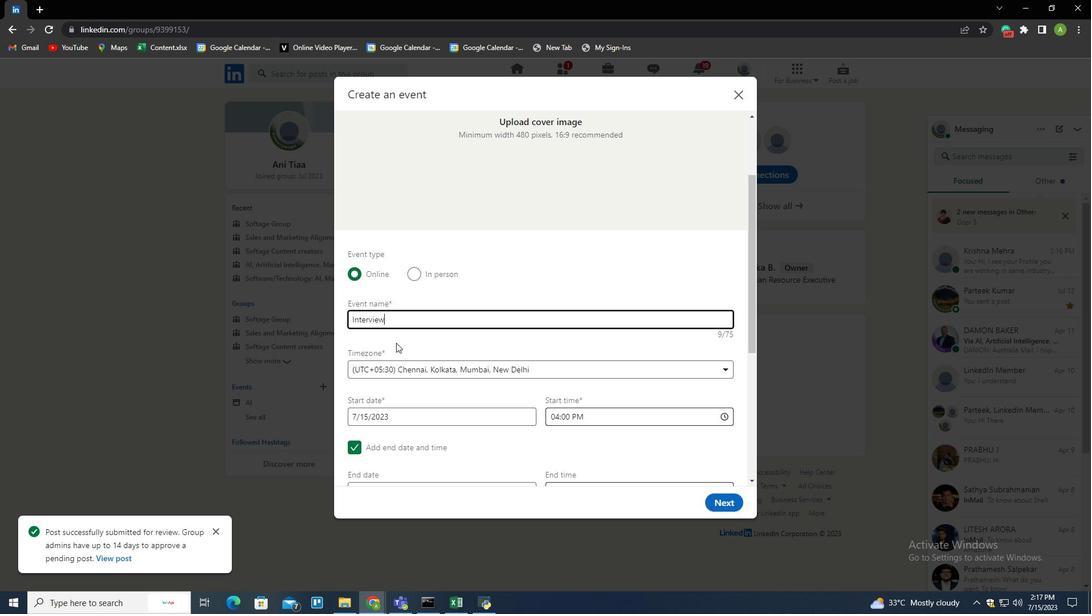 
Action: Mouse scrolled (415, 362) with delta (0, 0)
Screenshot: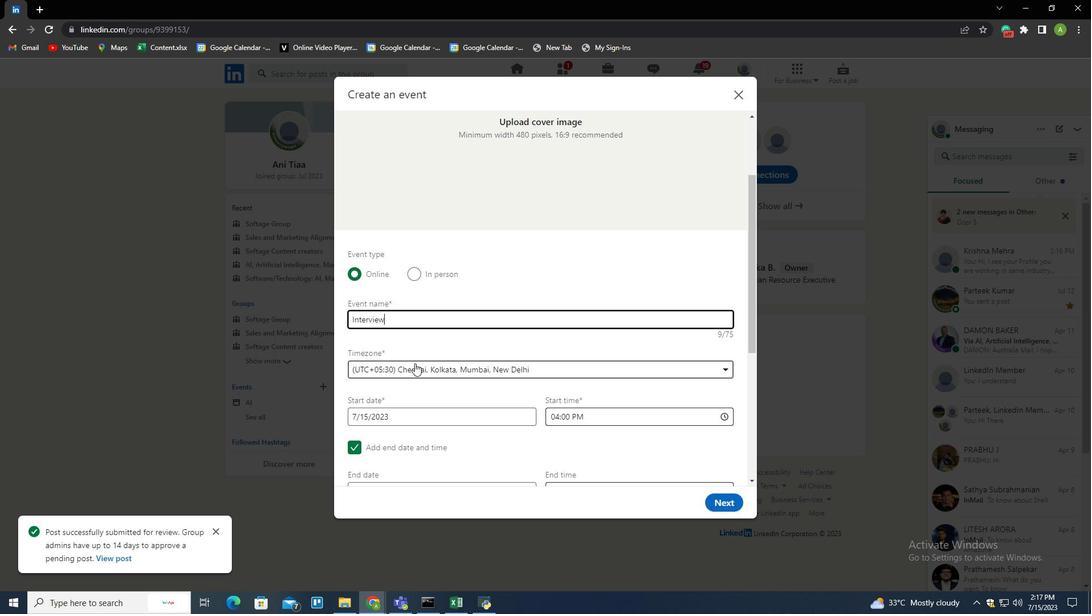 
Action: Mouse scrolled (415, 362) with delta (0, 0)
Screenshot: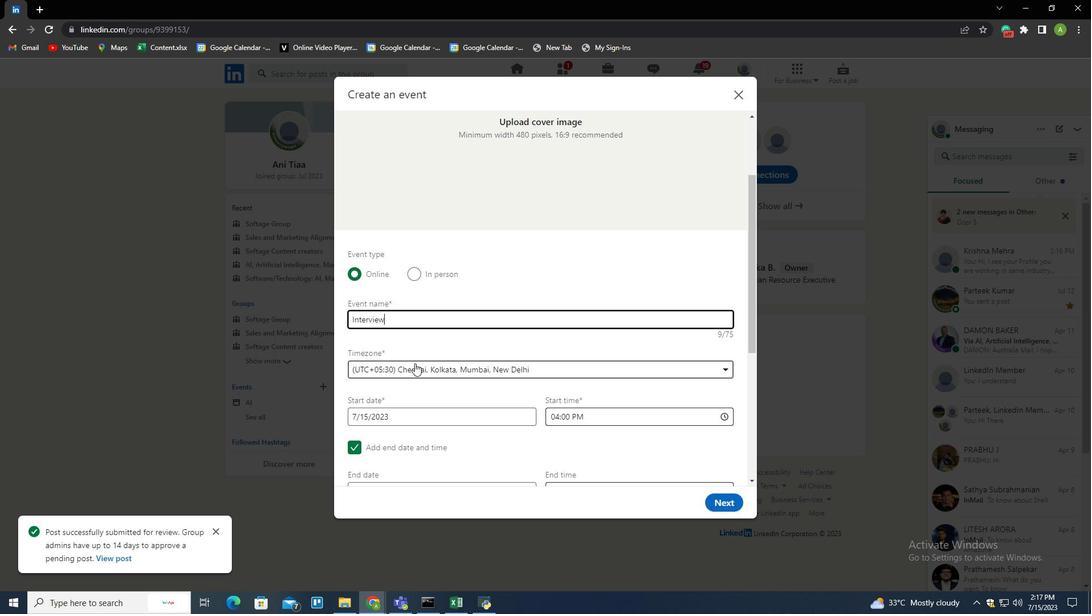 
Action: Mouse moved to (420, 365)
Screenshot: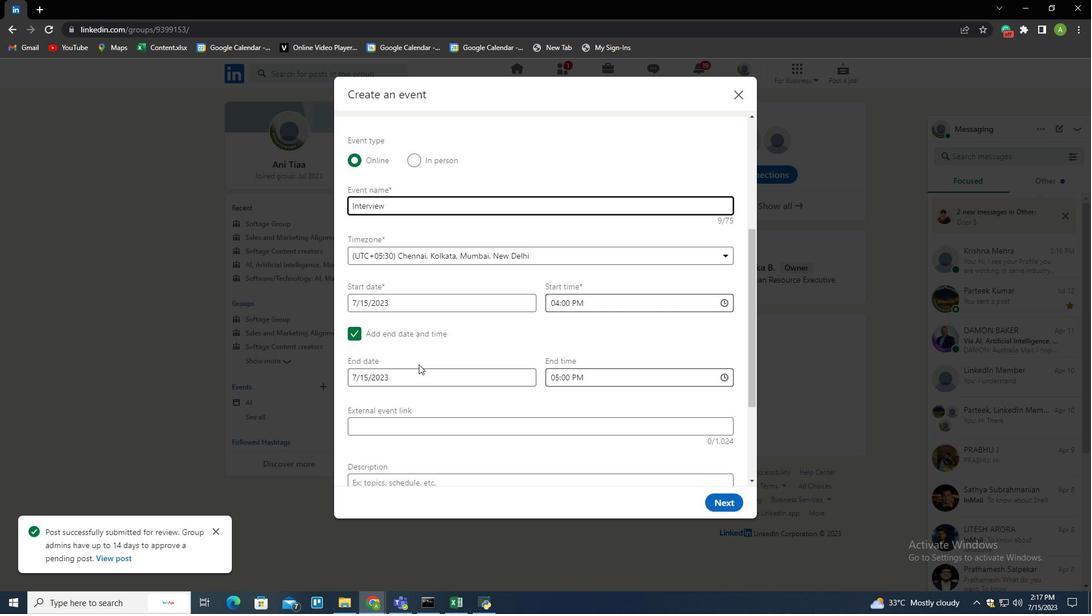 
Action: Mouse scrolled (420, 365) with delta (0, 0)
Screenshot: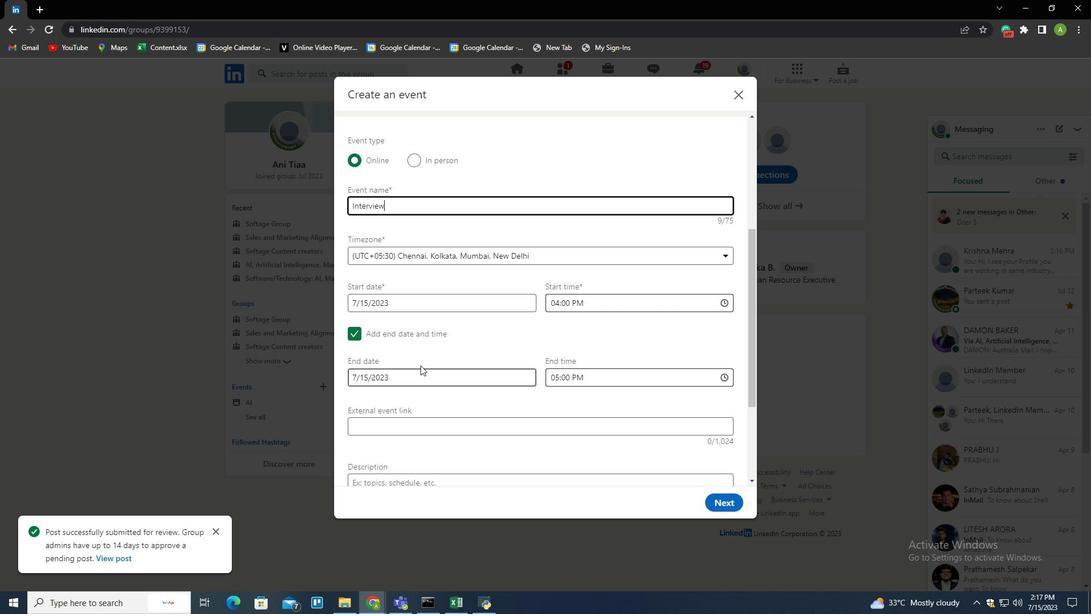
Action: Mouse scrolled (420, 365) with delta (0, 0)
Screenshot: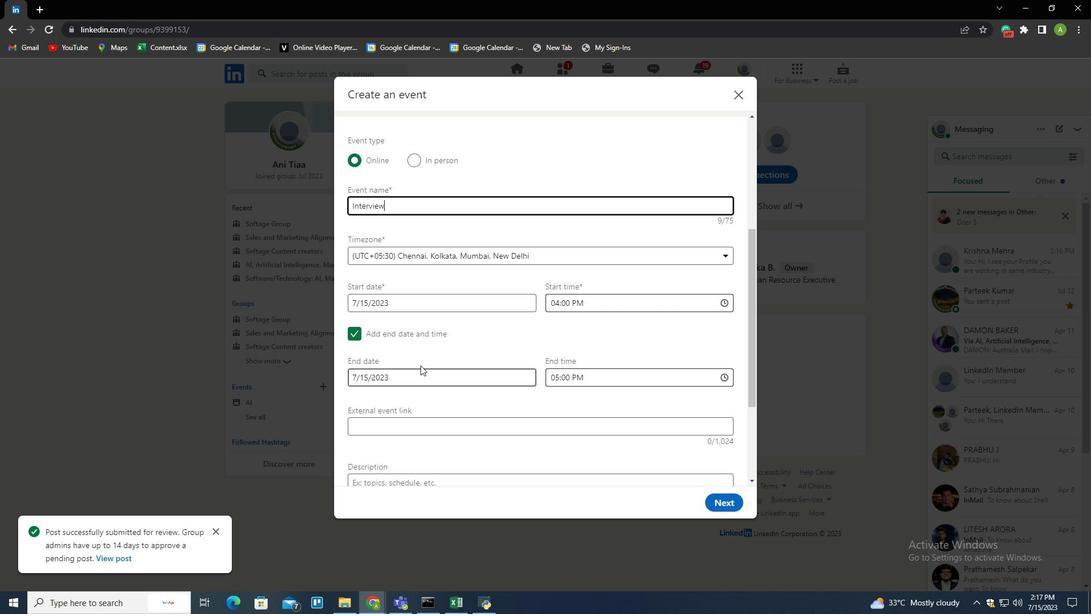 
Action: Mouse moved to (382, 313)
Screenshot: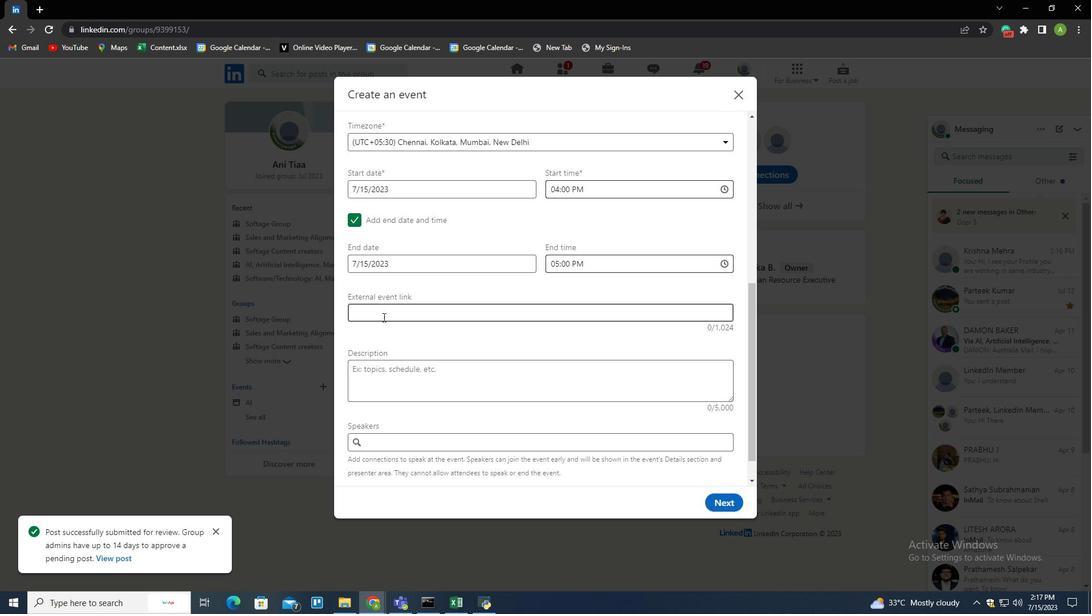 
Action: Mouse pressed left at (382, 313)
Screenshot: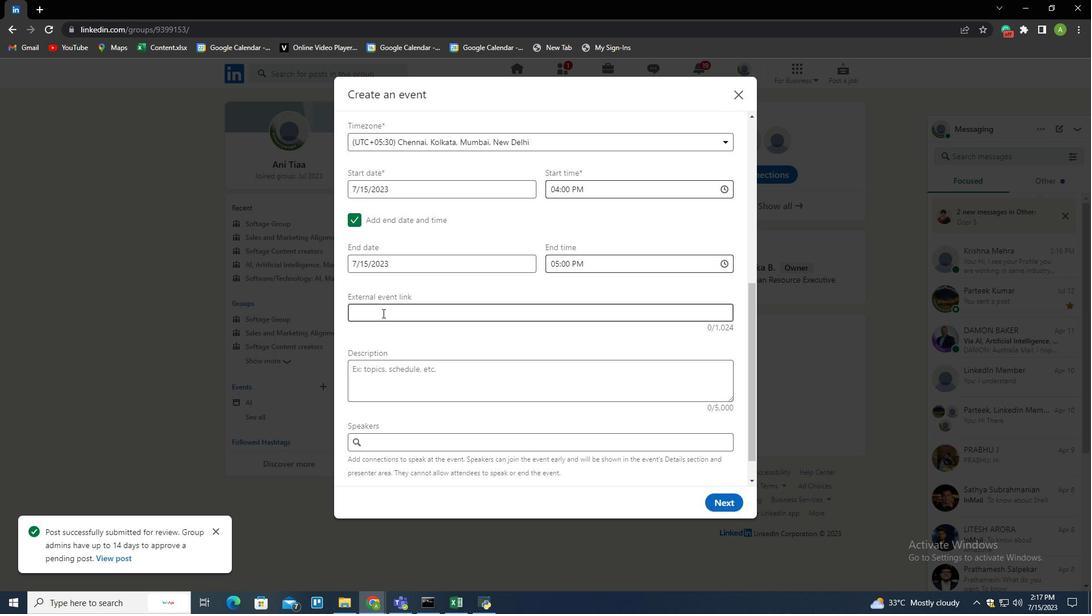 
Action: Mouse scrolled (382, 312) with delta (0, 0)
Screenshot: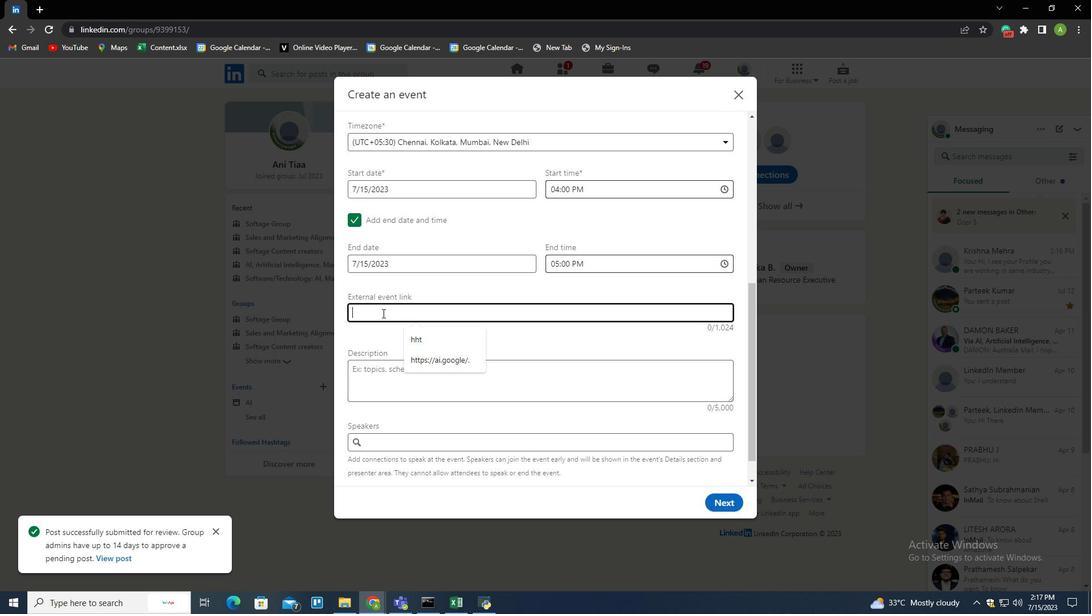 
Action: Mouse scrolled (382, 312) with delta (0, 0)
Screenshot: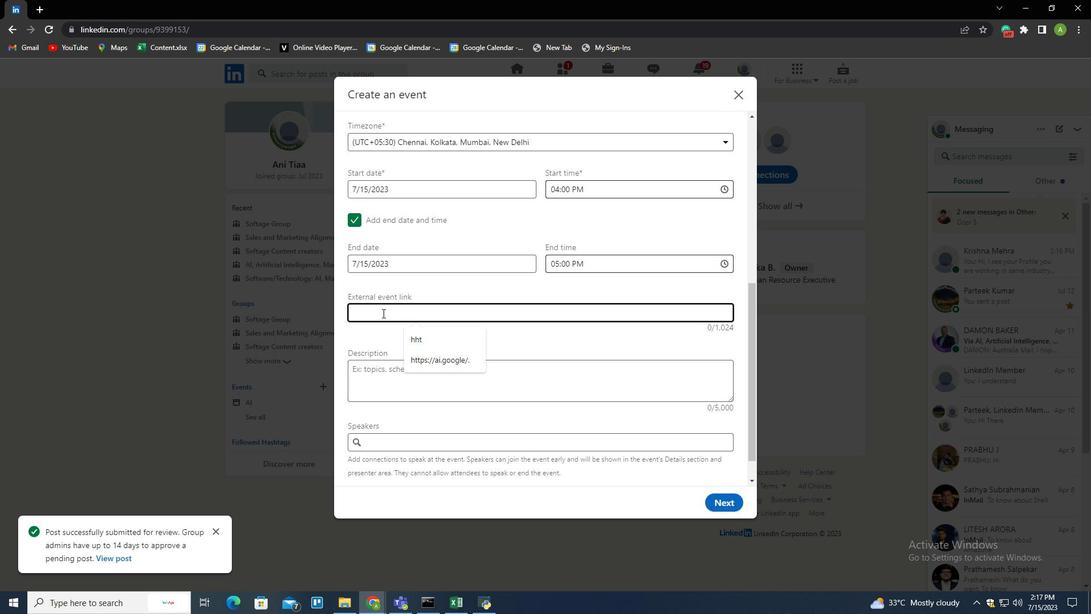 
Action: Mouse scrolled (382, 312) with delta (0, 0)
Screenshot: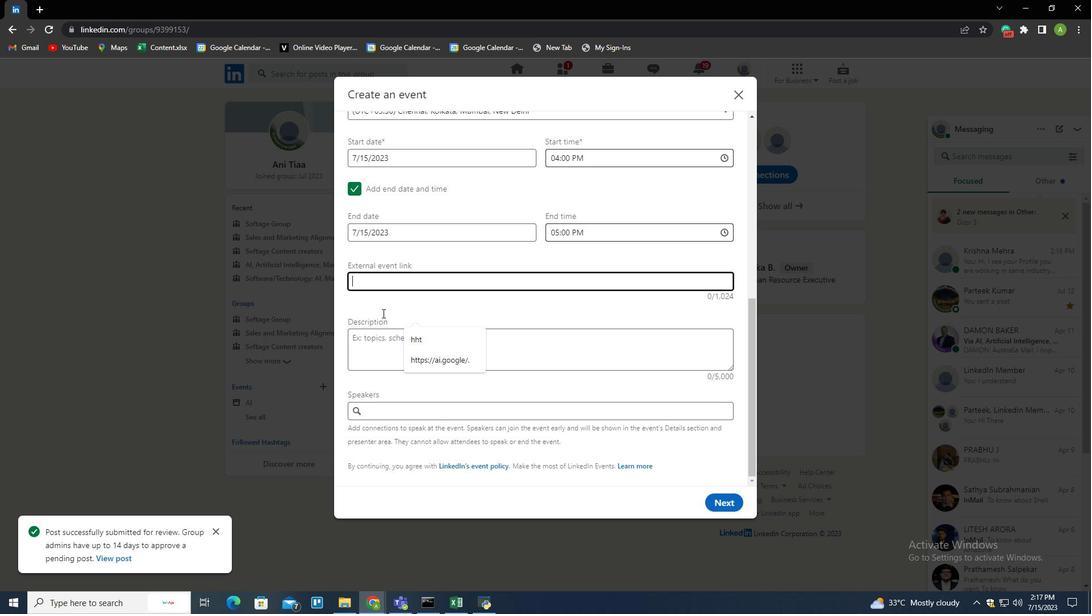 
Action: Mouse moved to (372, 340)
Screenshot: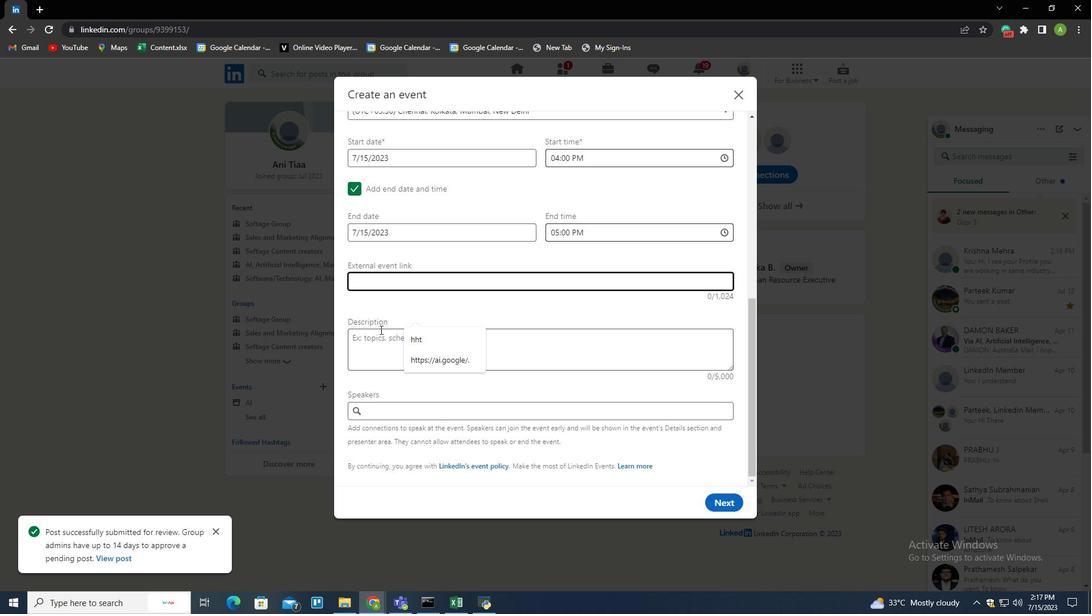 
Action: Mouse pressed left at (372, 340)
Screenshot: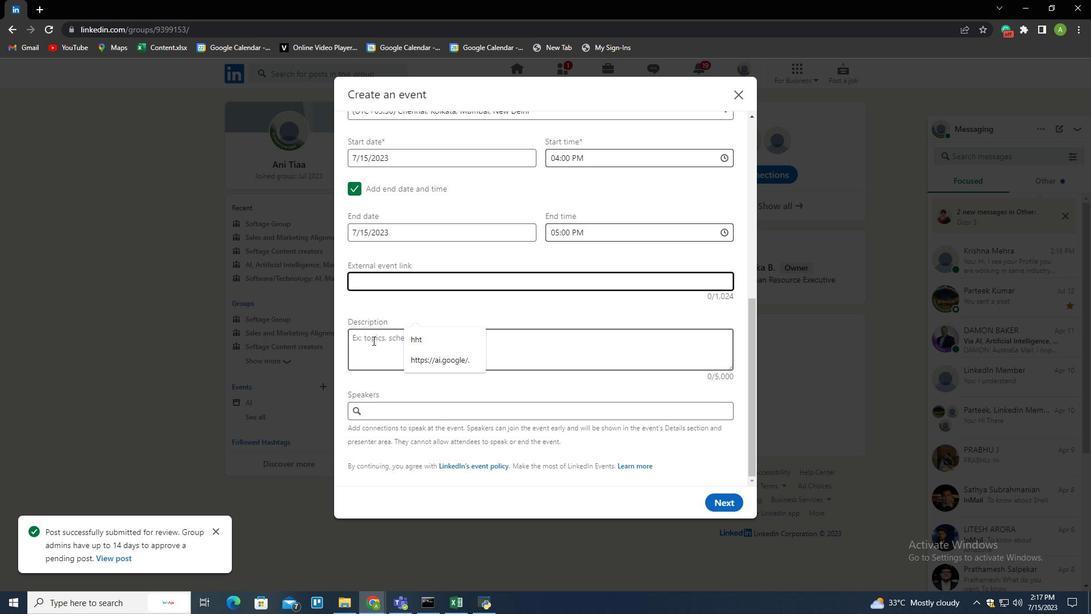 
Action: Mouse moved to (341, 320)
Screenshot: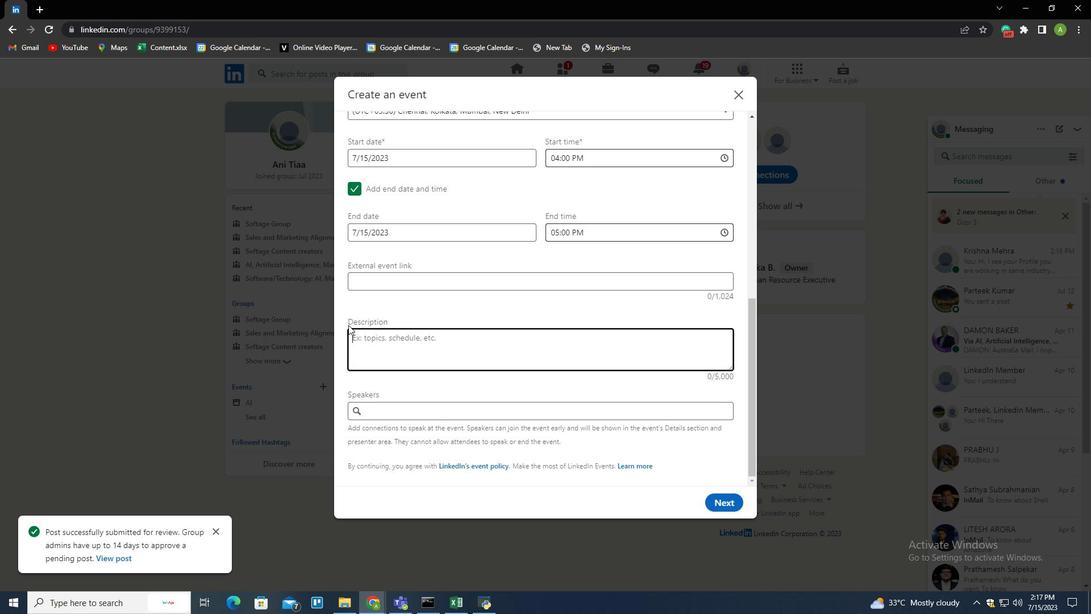 
Action: Key pressed <Key.shift>Mo<Key.backspace><Key.backspace><Key.backspace><Key.shift>Hp<Key.backspace>ow<Key.space>to<Key.space>increase<Key.space><Key.shift>Sales<Key.space>
Screenshot: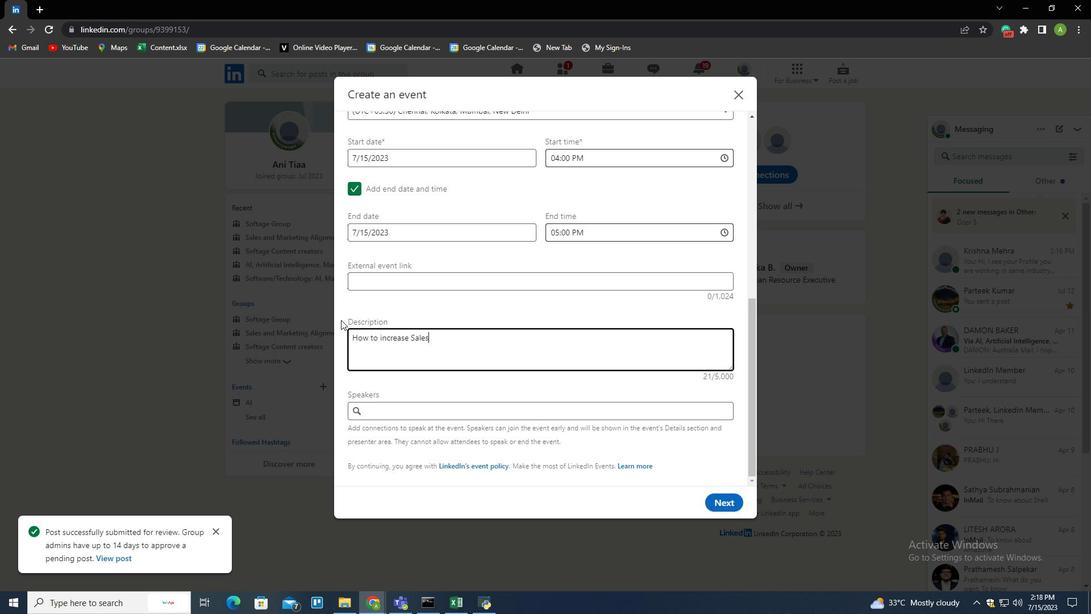 
Action: Mouse moved to (454, 362)
Screenshot: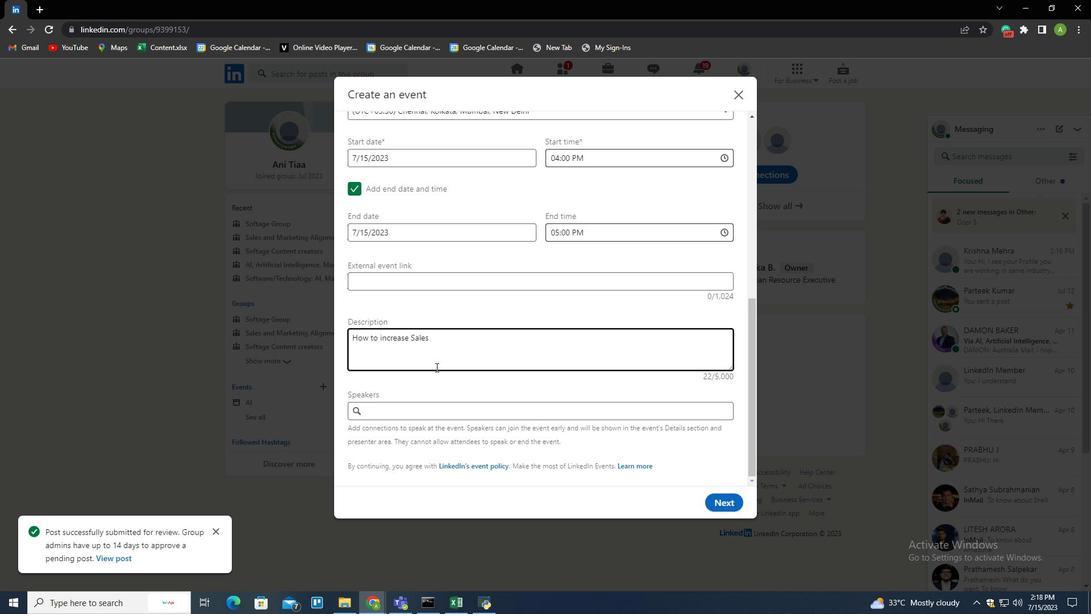 
Action: Mouse scrolled (454, 362) with delta (0, 0)
Screenshot: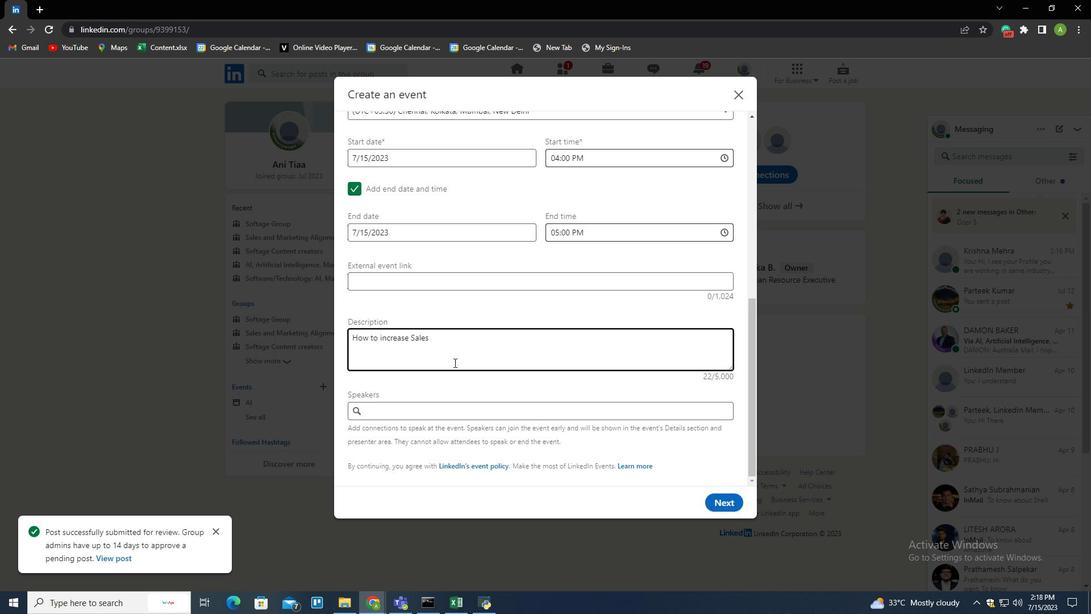 
Action: Mouse scrolled (454, 362) with delta (0, 0)
Screenshot: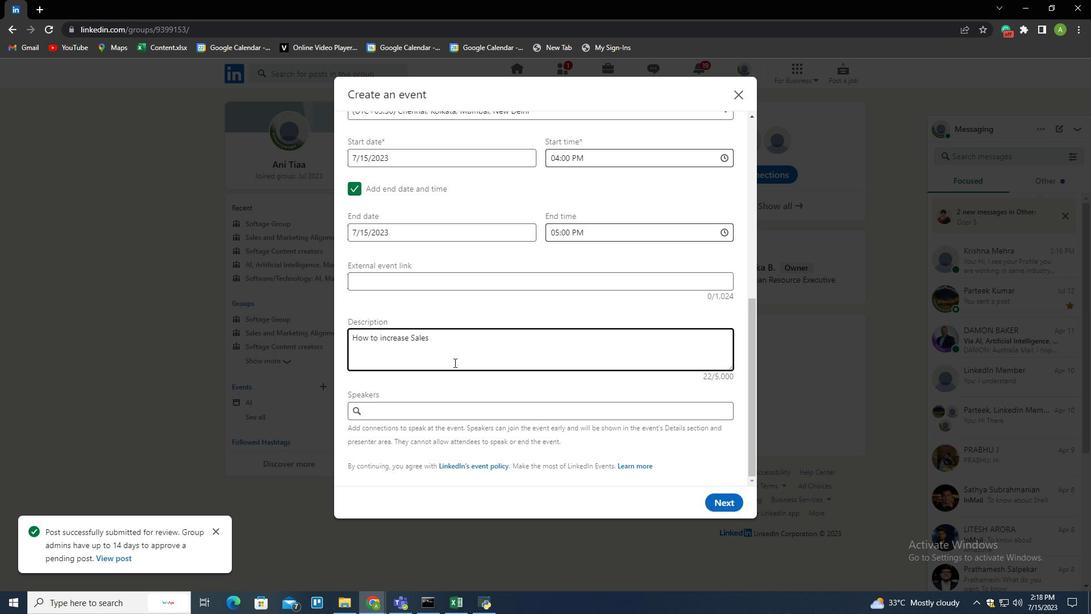 
Action: Mouse moved to (413, 401)
Screenshot: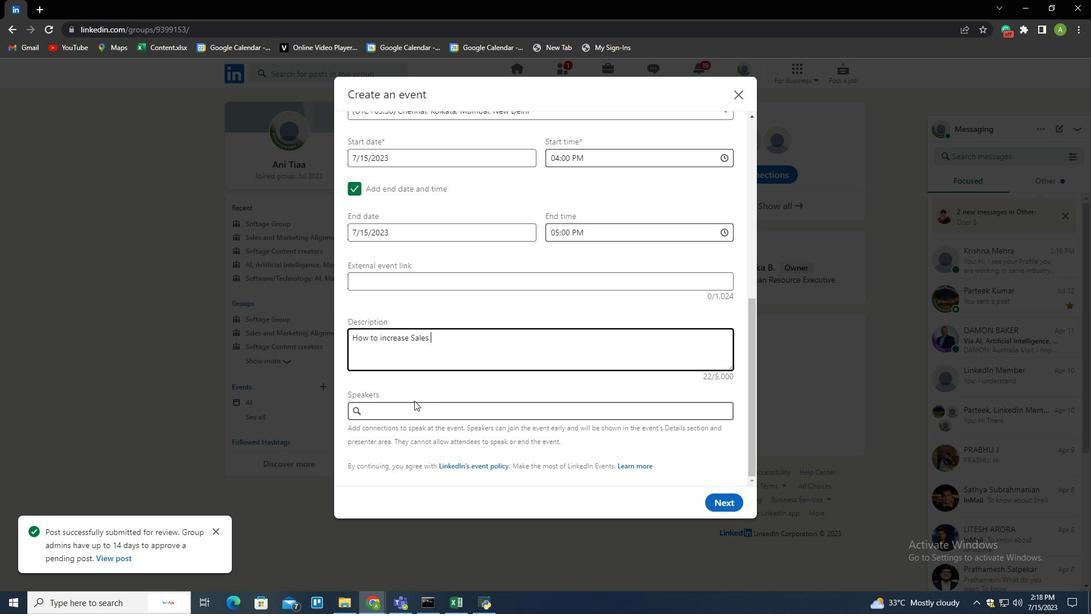 
Action: Mouse pressed left at (413, 401)
Screenshot: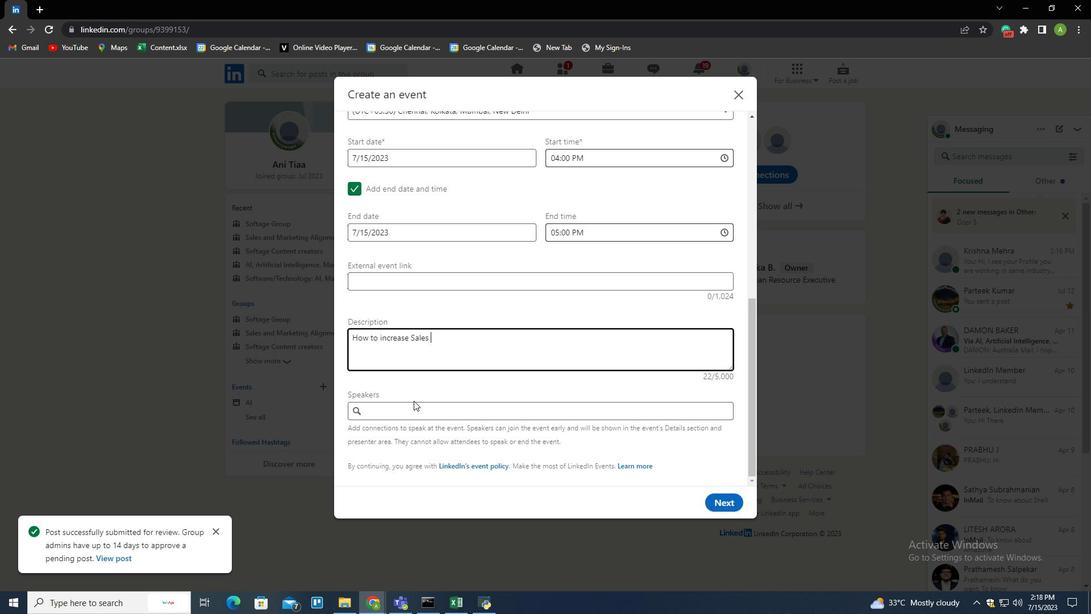 
Action: Mouse moved to (410, 415)
Screenshot: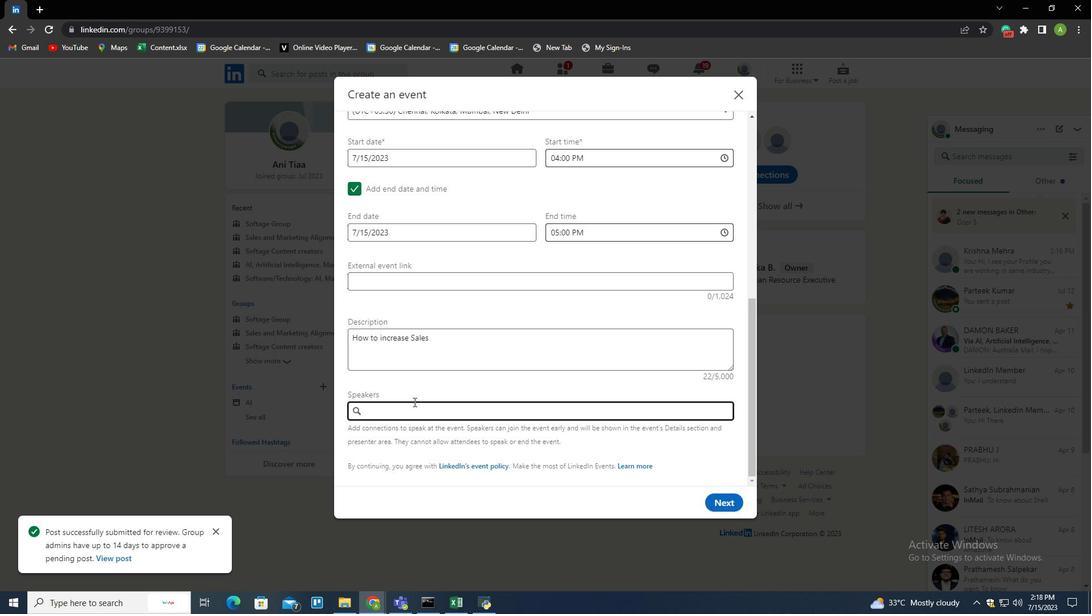 
Action: Key pressed <Key.shift>A
Screenshot: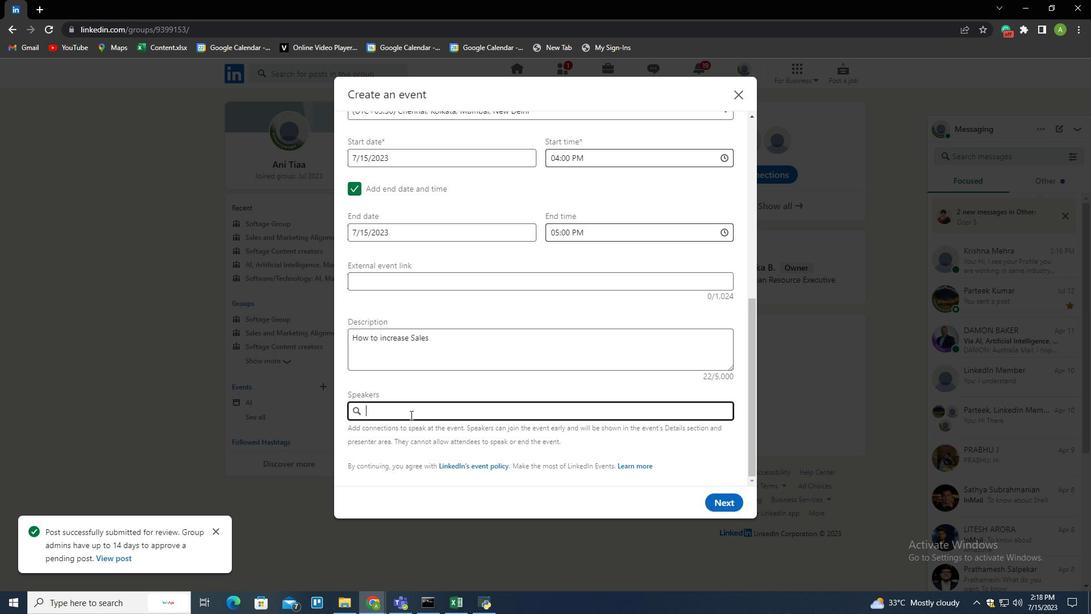 
Action: Mouse moved to (411, 437)
Screenshot: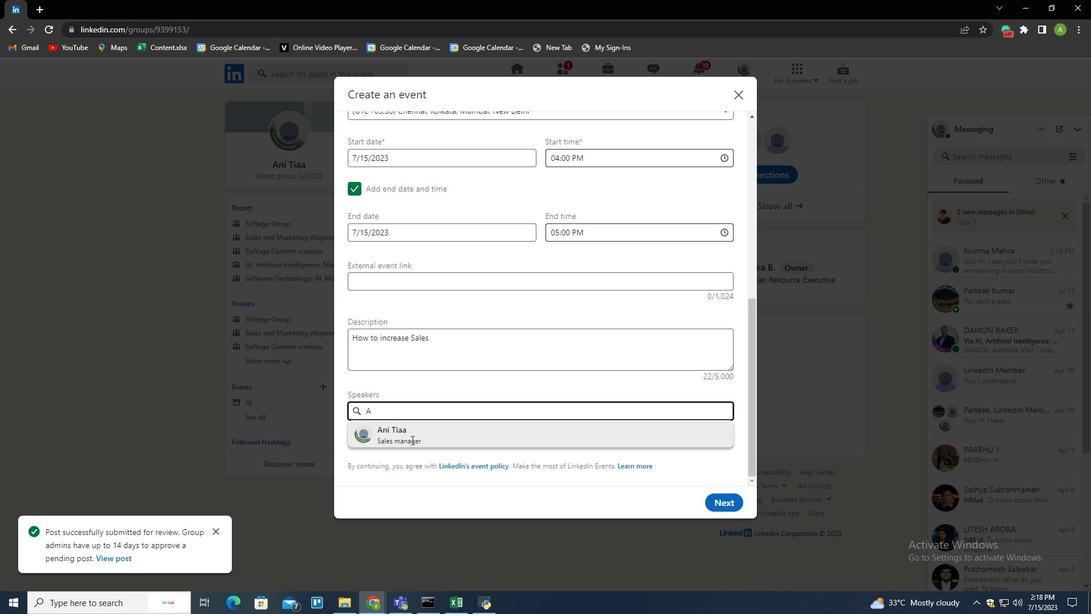 
Action: Mouse pressed left at (411, 437)
Screenshot: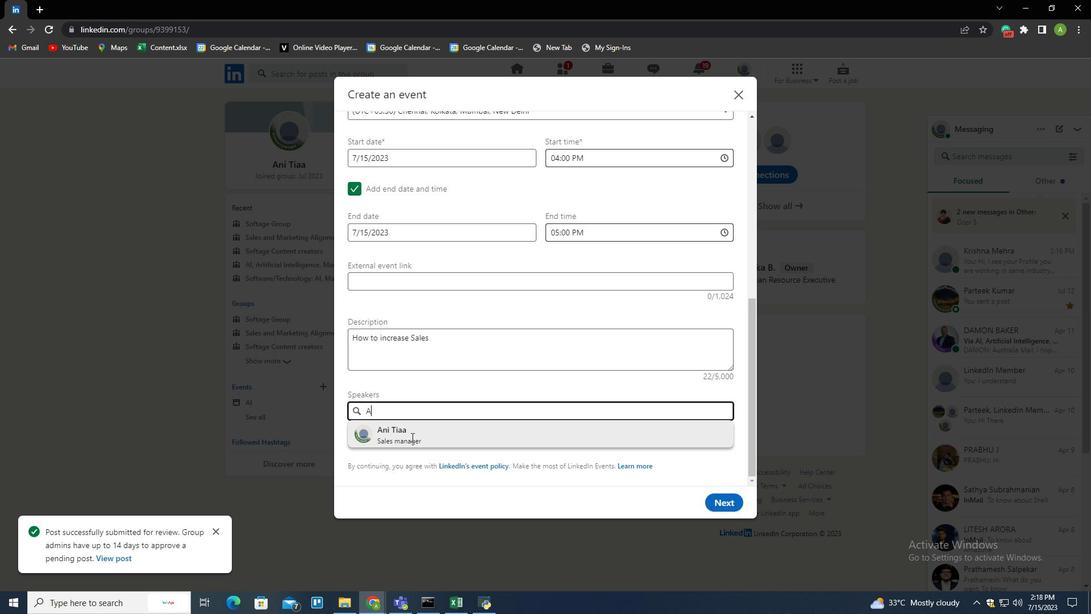 
Action: Mouse moved to (714, 498)
Screenshot: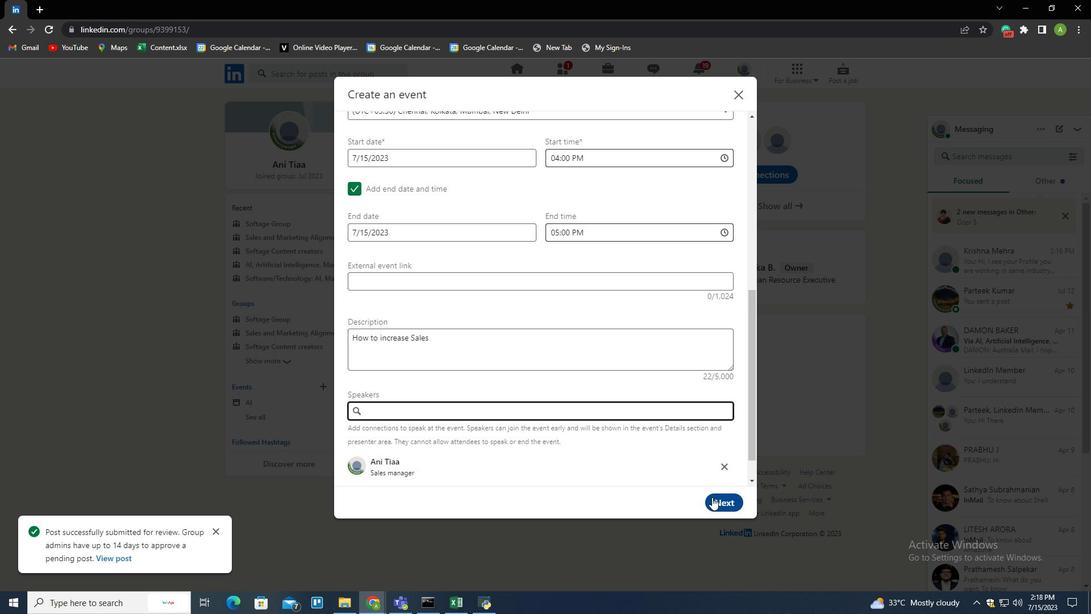 
Action: Mouse pressed left at (714, 498)
Screenshot: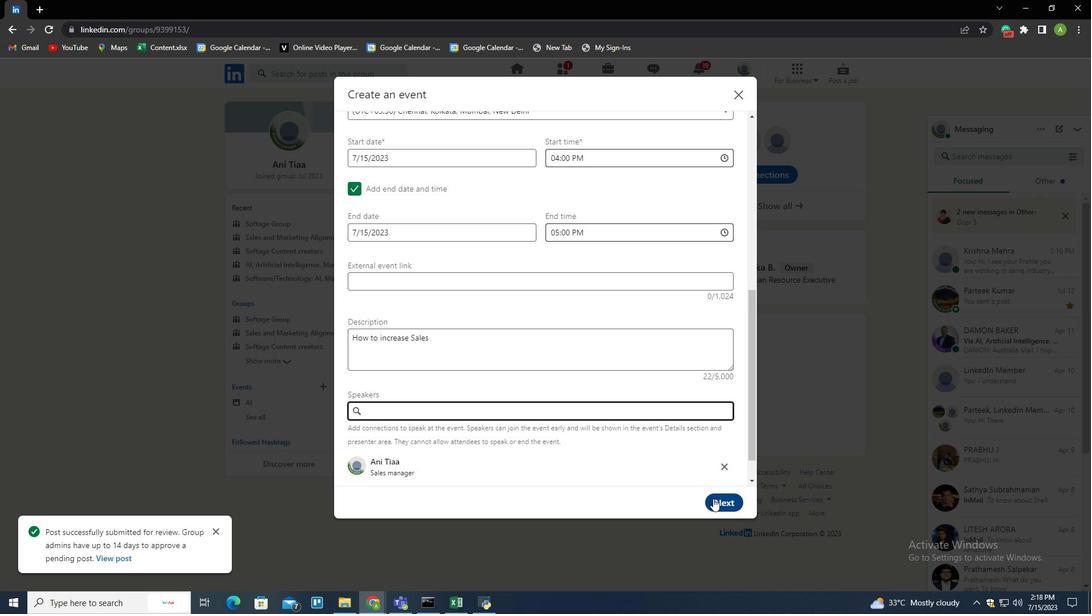 
Action: Mouse moved to (717, 386)
Screenshot: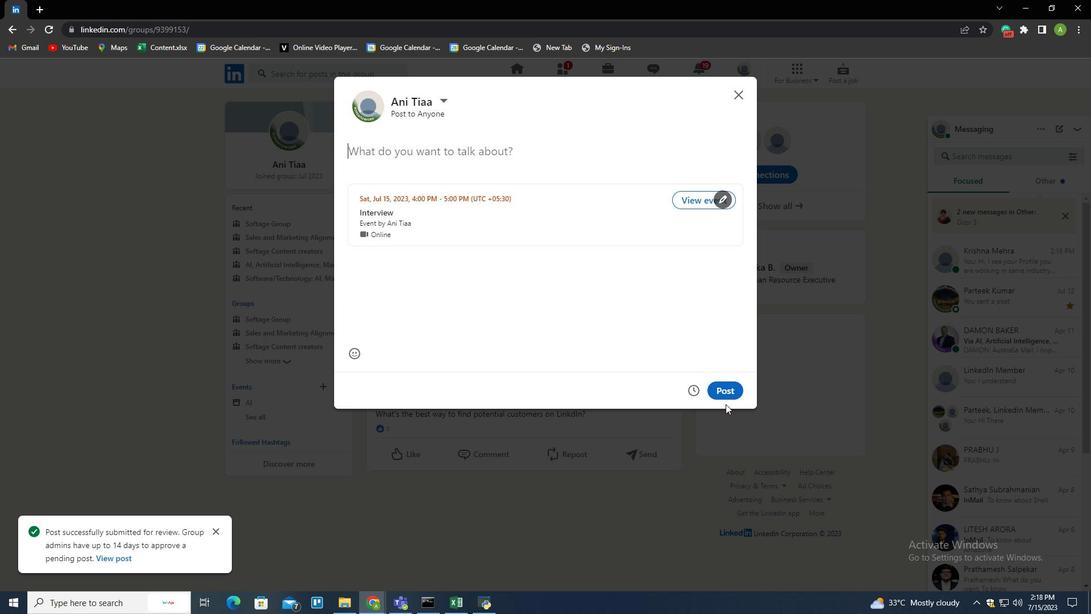 
Action: Mouse pressed left at (717, 386)
Screenshot: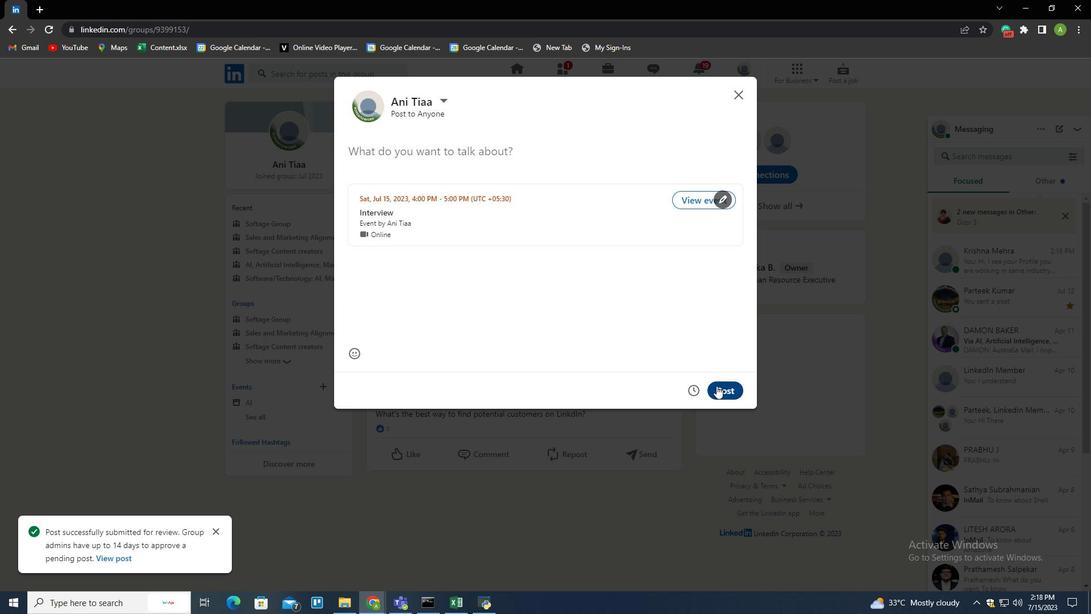 
Action: Mouse moved to (611, 256)
Screenshot: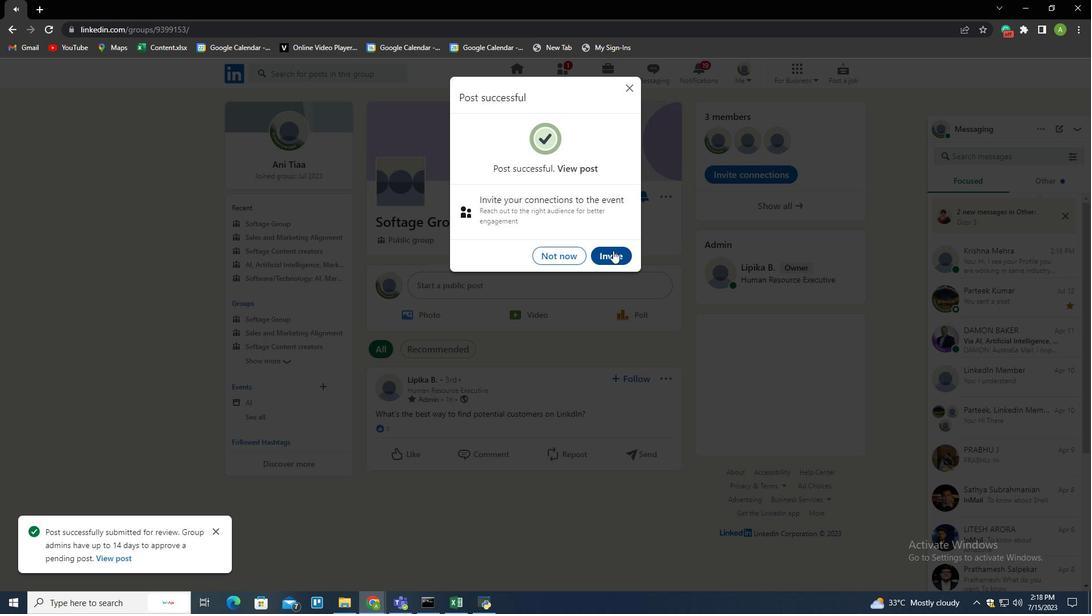 
Action: Mouse pressed left at (611, 256)
Screenshot: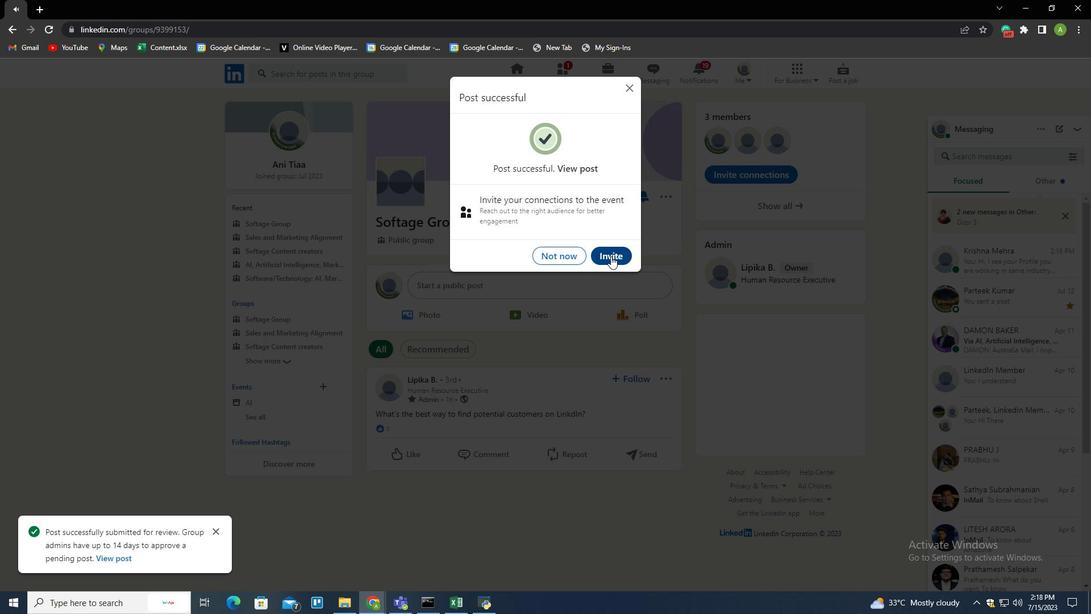 
Action: Mouse moved to (364, 193)
Screenshot: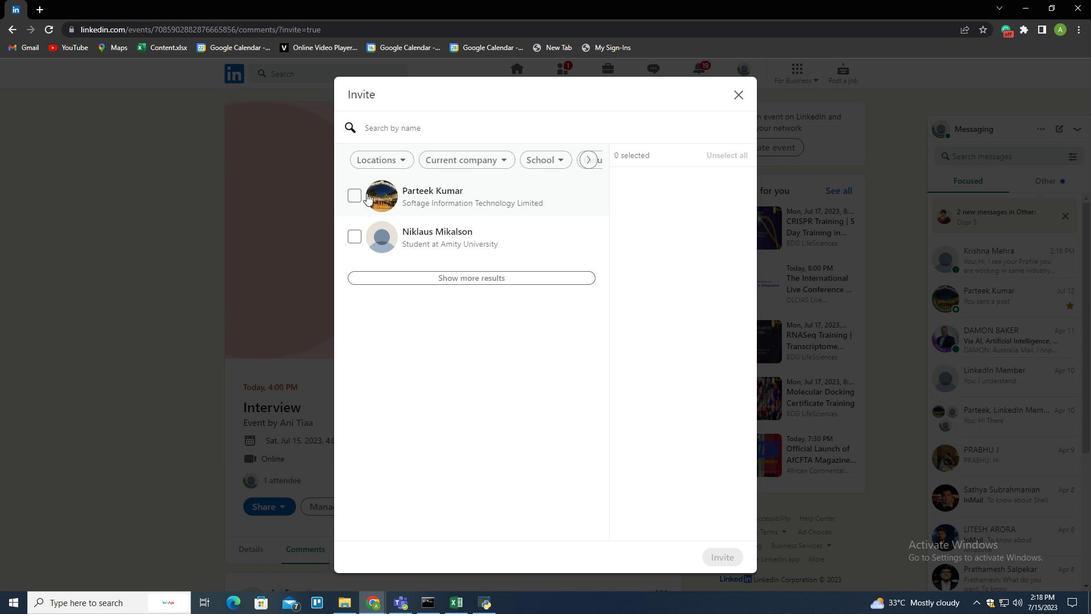 
Action: Mouse pressed left at (364, 193)
Screenshot: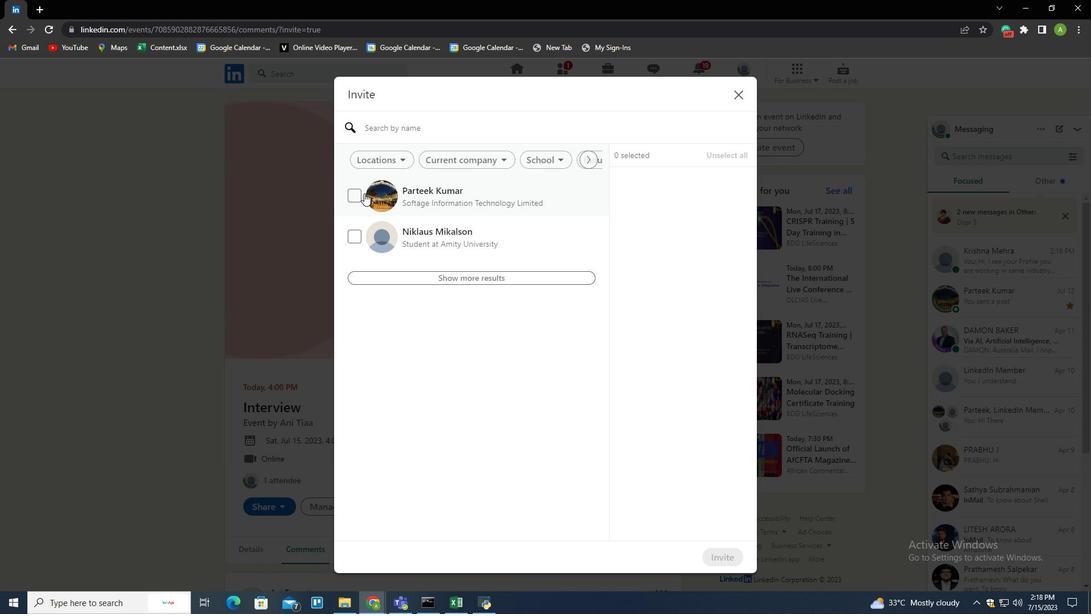 
Action: Mouse moved to (360, 234)
Screenshot: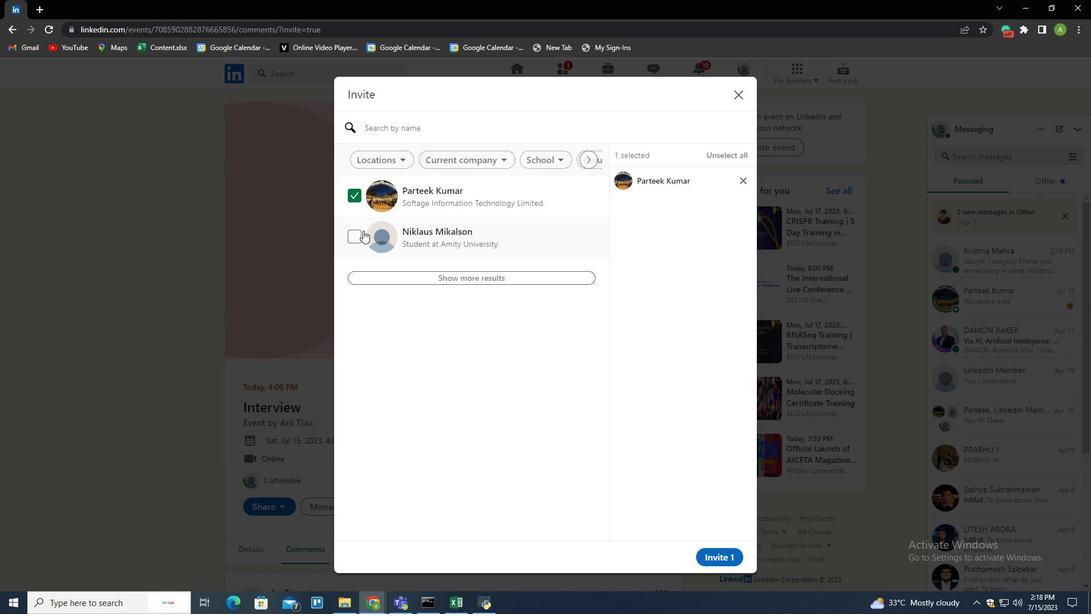 
Action: Mouse pressed left at (360, 234)
Screenshot: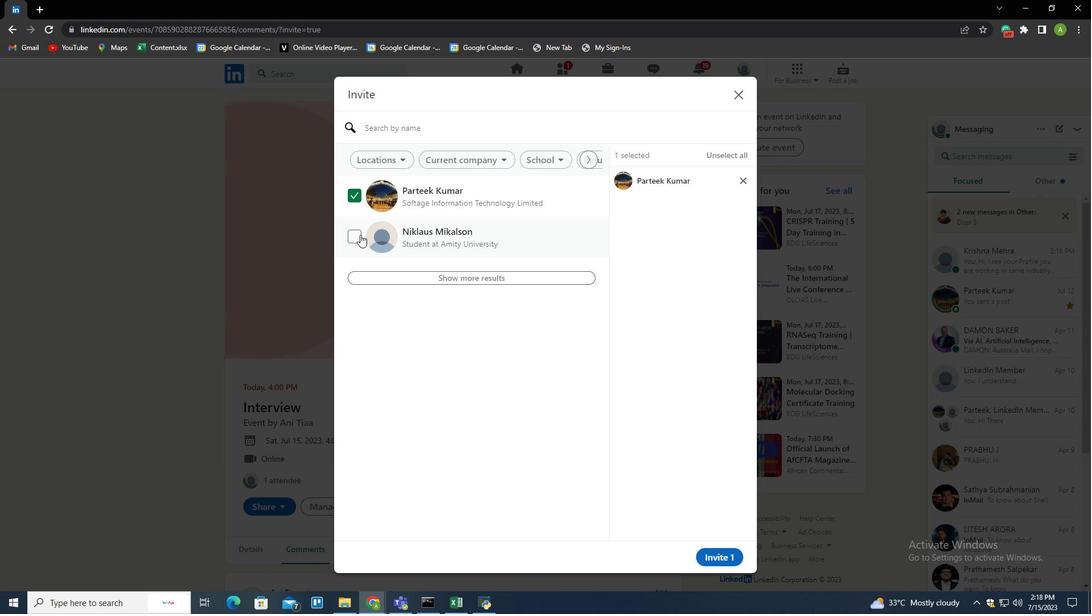 
Action: Mouse moved to (718, 556)
Screenshot: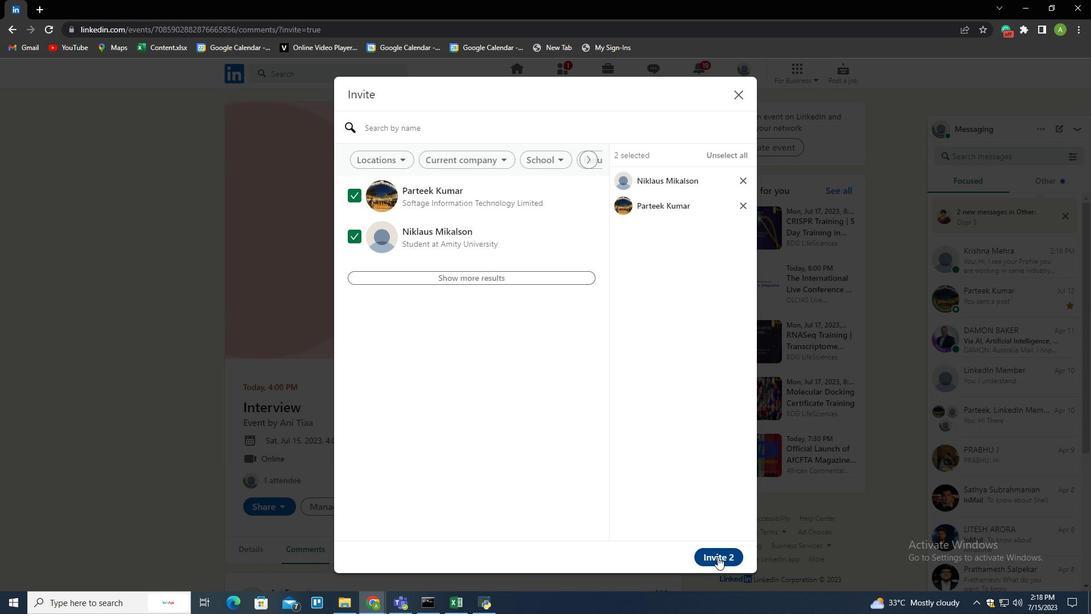 
Action: Mouse pressed left at (718, 556)
Screenshot: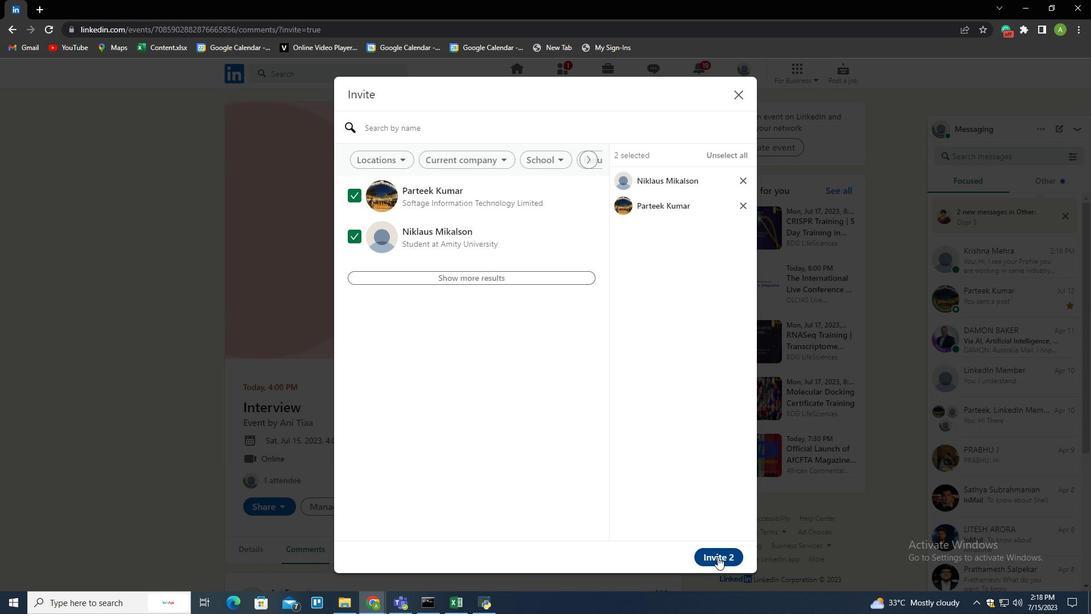 
Action: Mouse moved to (525, 486)
Screenshot: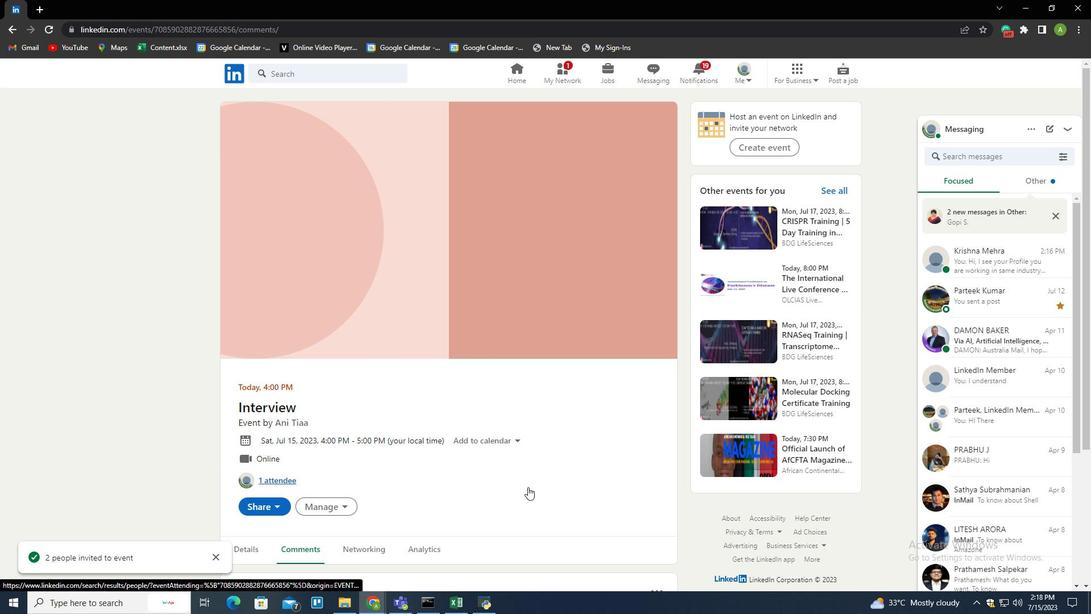 
Action: Mouse scrolled (525, 485) with delta (0, 0)
Screenshot: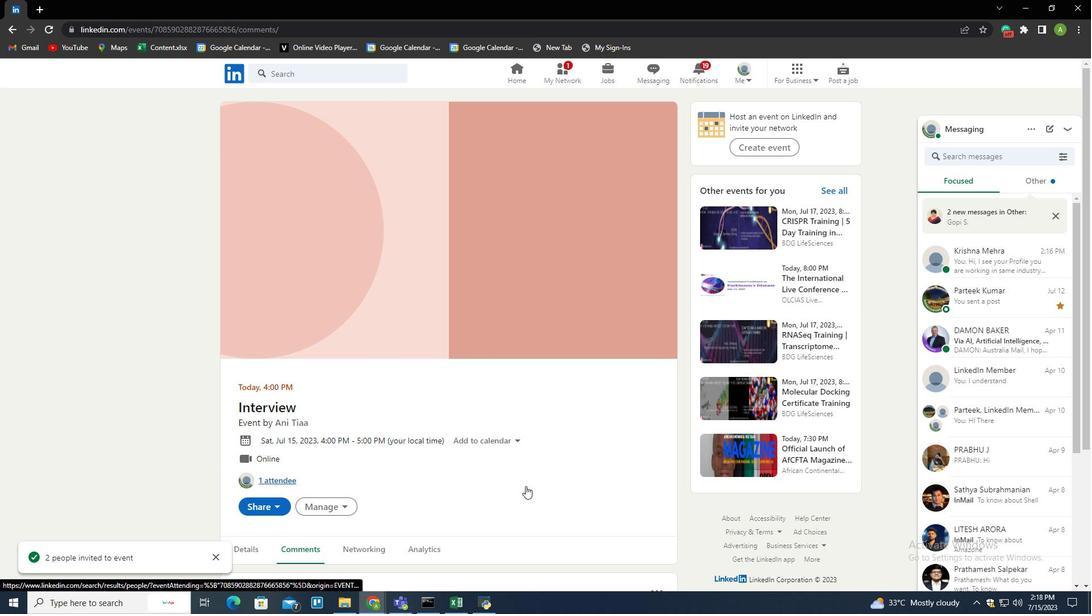 
Action: Mouse scrolled (525, 485) with delta (0, 0)
Screenshot: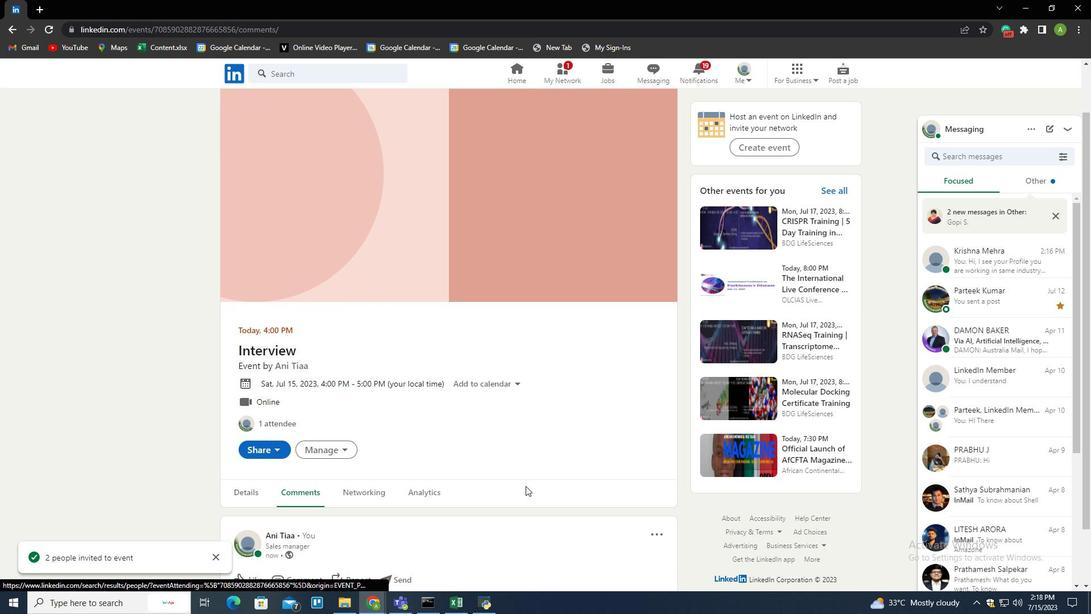 
Action: Mouse scrolled (525, 485) with delta (0, 0)
Screenshot: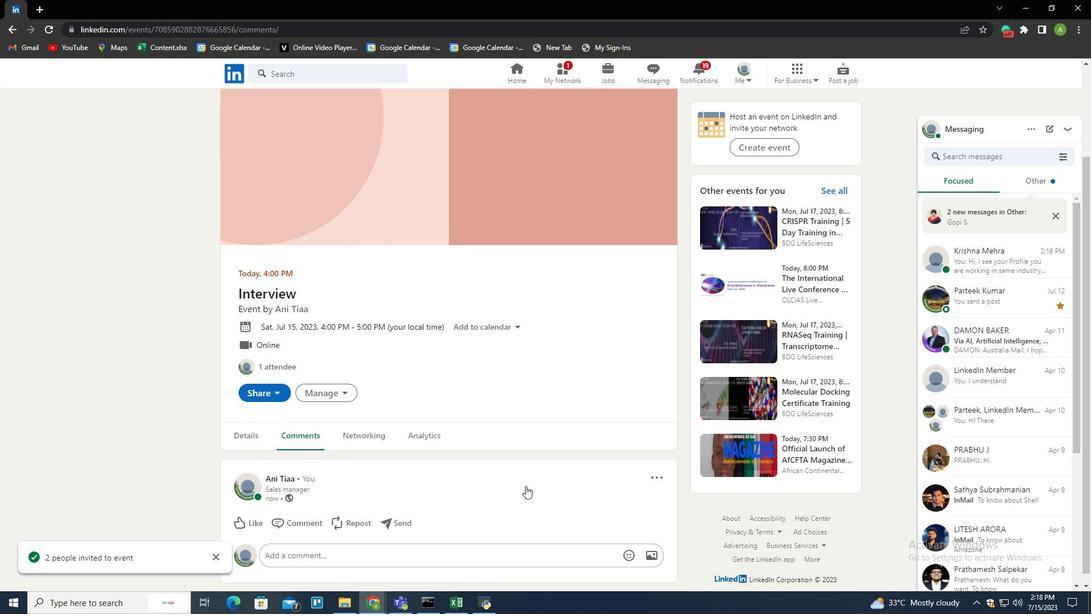 
Action: Mouse scrolled (525, 485) with delta (0, 0)
Screenshot: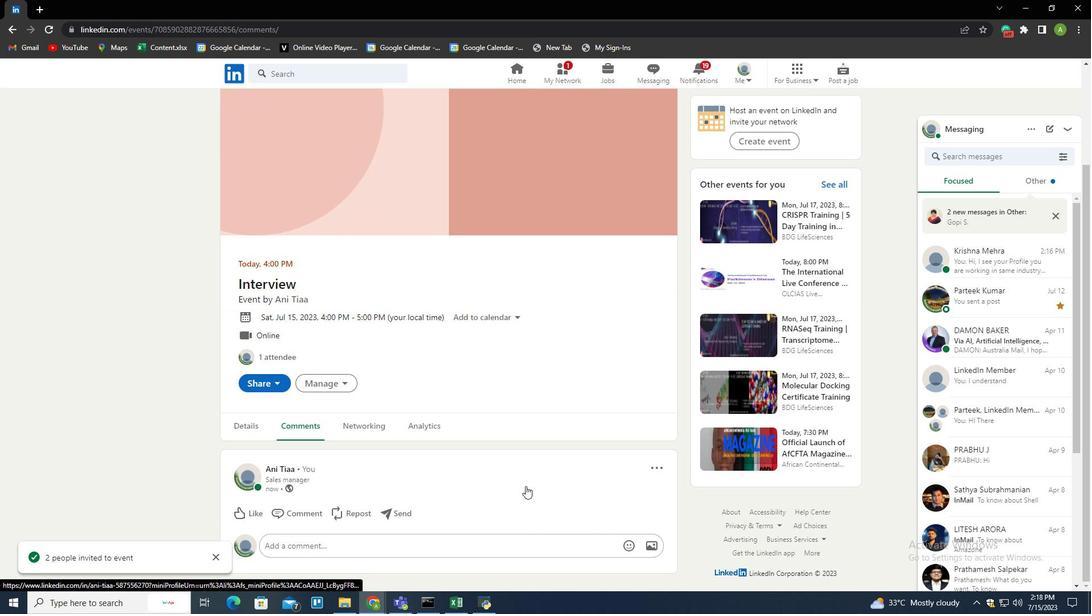 
Action: Mouse scrolled (525, 485) with delta (0, 0)
Screenshot: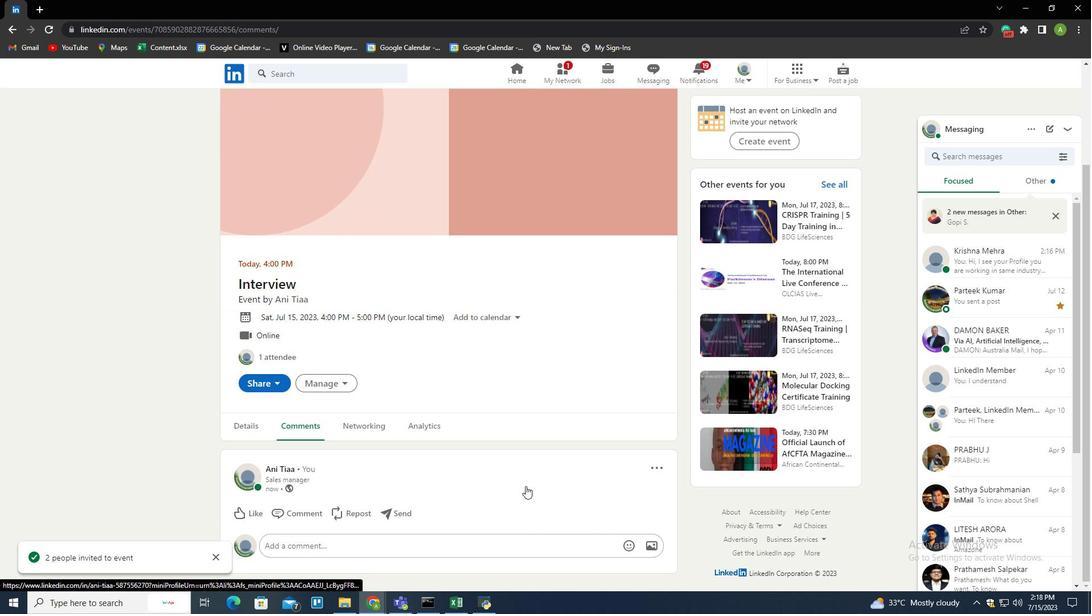 
Action: Mouse scrolled (525, 485) with delta (0, 0)
Screenshot: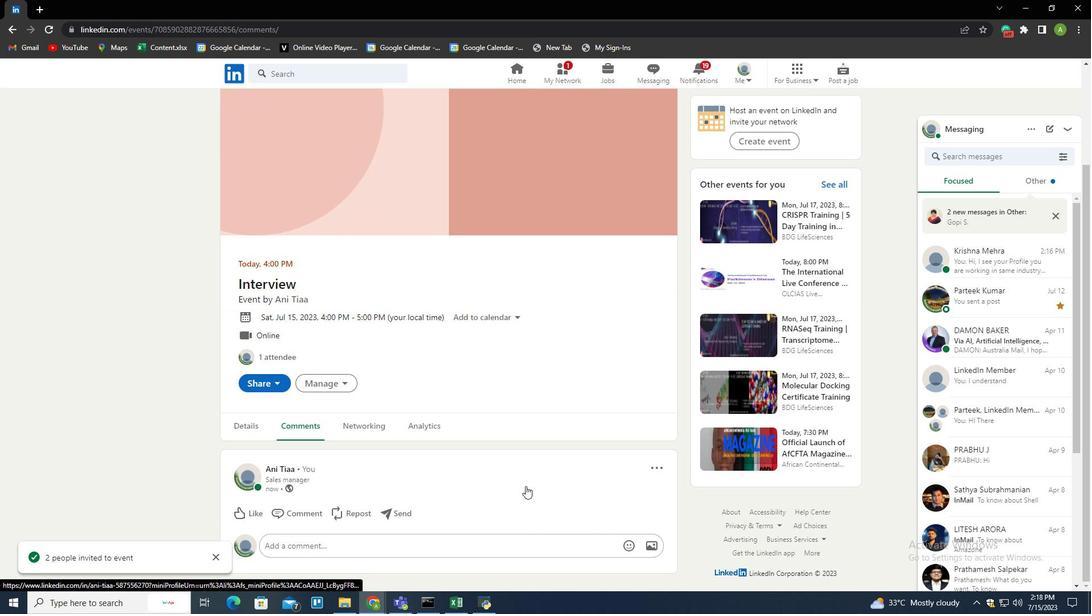 
Action: Mouse scrolled (525, 486) with delta (0, 0)
Screenshot: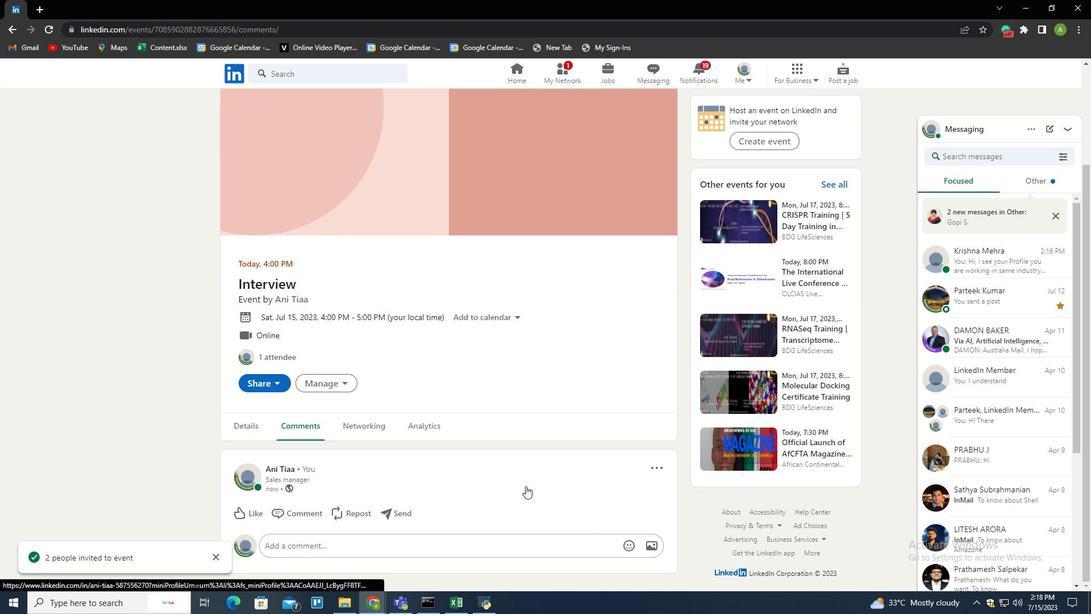 
Action: Mouse scrolled (525, 486) with delta (0, 0)
Screenshot: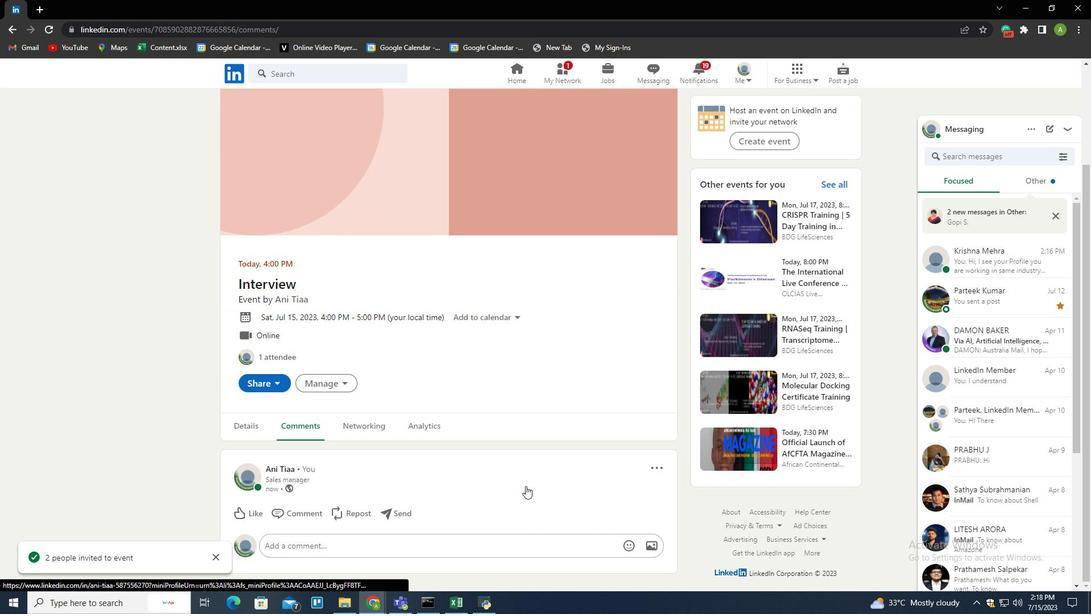 
Action: Mouse scrolled (525, 486) with delta (0, 0)
Screenshot: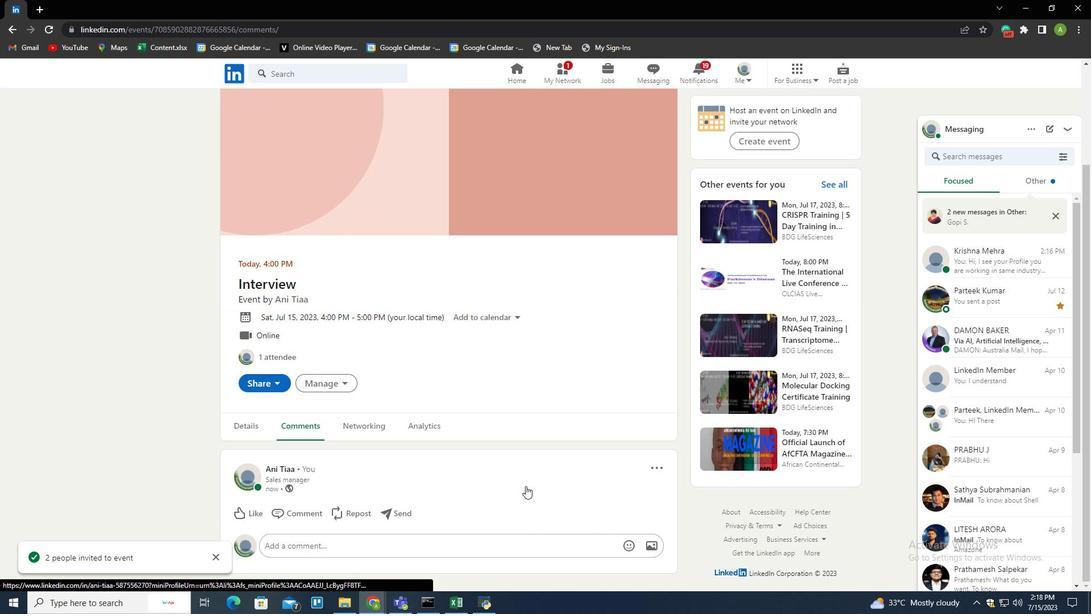 
Action: Mouse scrolled (525, 486) with delta (0, 0)
Screenshot: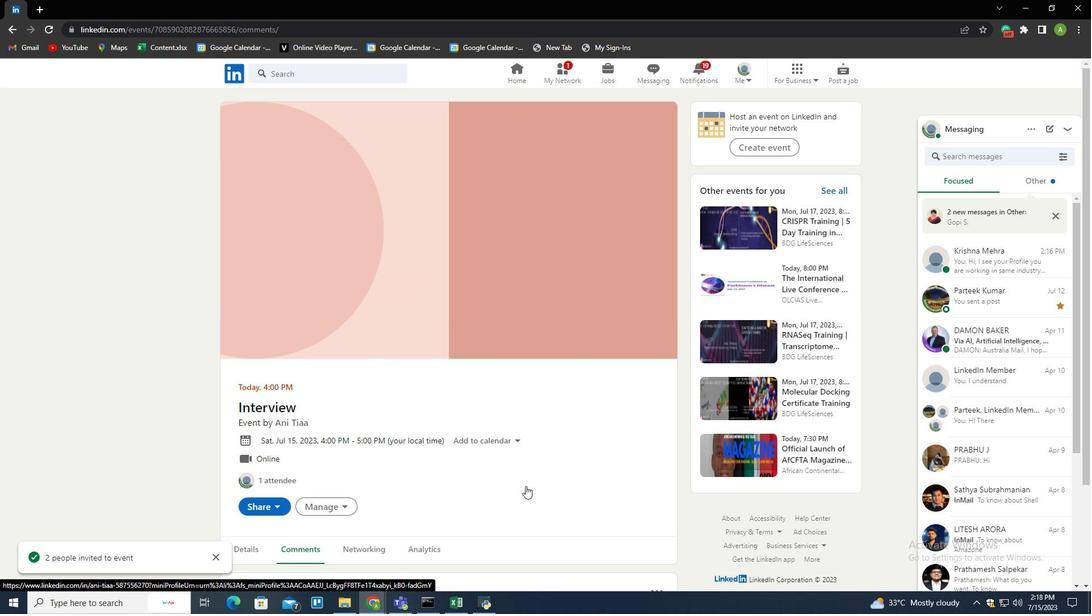 
Action: Mouse scrolled (525, 486) with delta (0, 0)
Screenshot: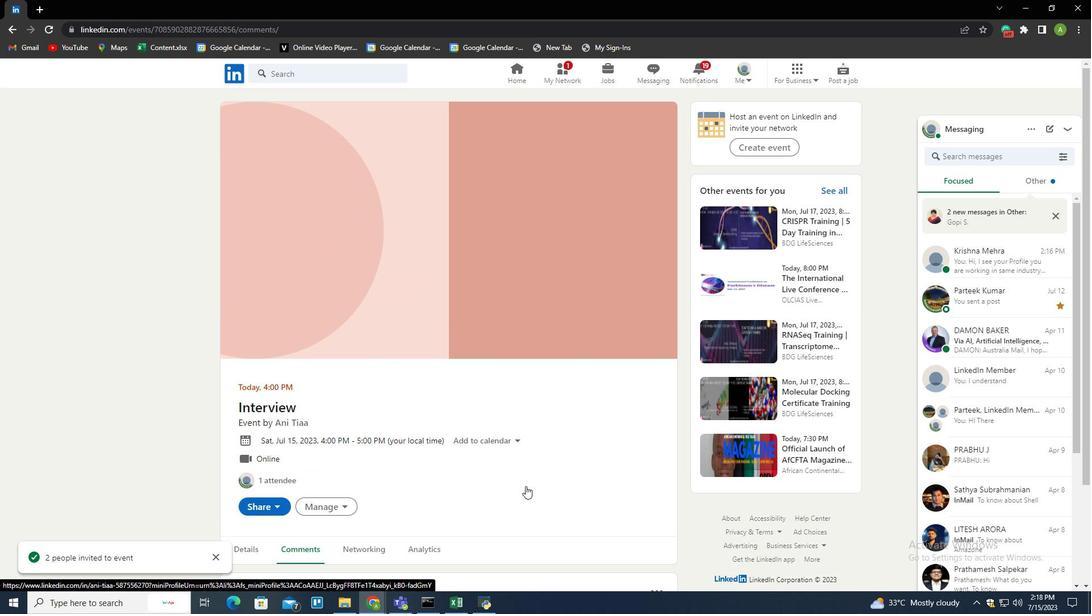
Action: Mouse scrolled (525, 486) with delta (0, 0)
Screenshot: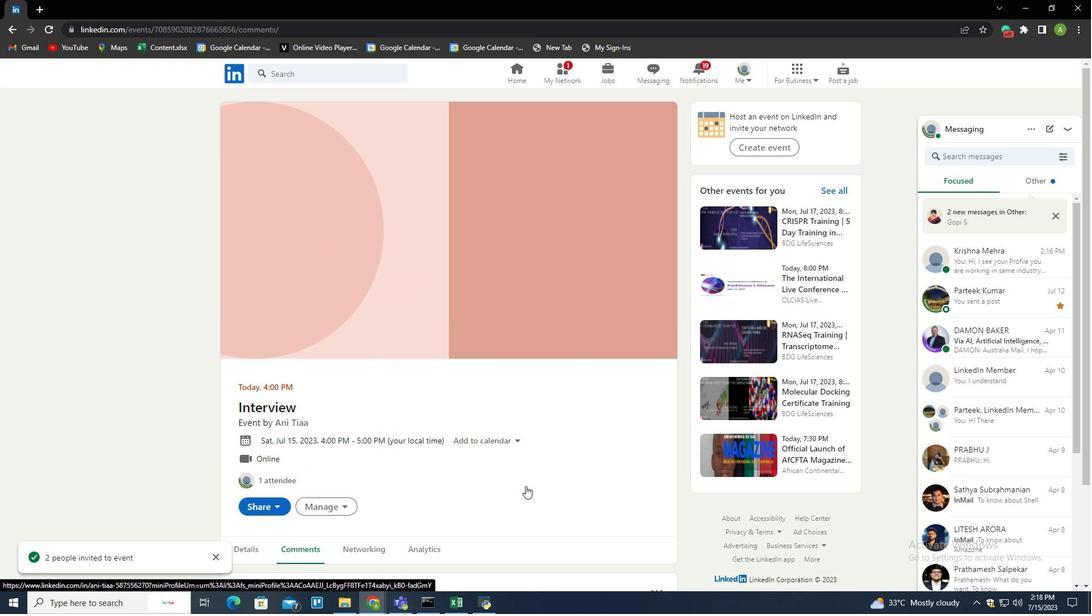 
Action: Mouse scrolled (525, 486) with delta (0, 0)
Screenshot: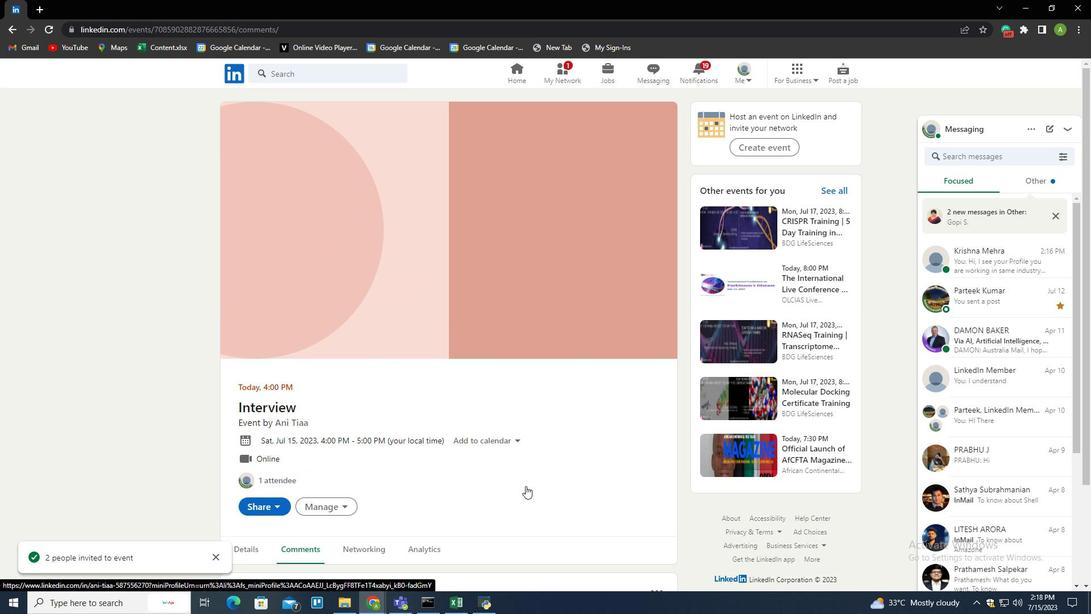 
